 Task: Look for space in Sadek, Vietnam from 3rd August, 2023 to 17th August, 2023 for 3 adults, 1 child in price range Rs.3000 to Rs.15000. Place can be entire place with 3 bedrooms having 4 beds and 2 bathrooms. Property type can be house, flat, guest house. Amenities needed are: wifi. Booking option can be shelf check-in. Required host language is English.
Action: Mouse moved to (445, 91)
Screenshot: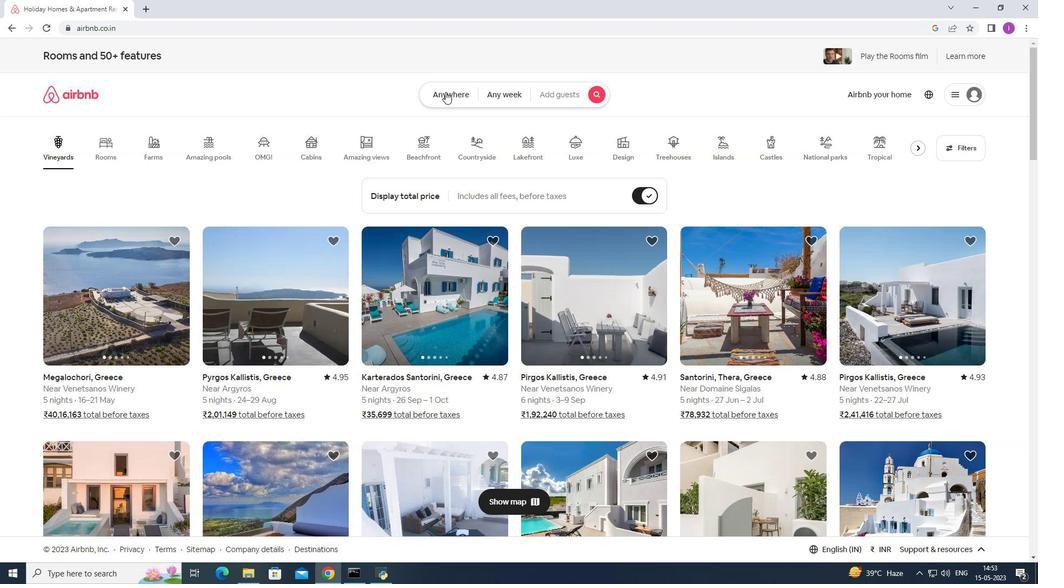 
Action: Mouse pressed left at (445, 91)
Screenshot: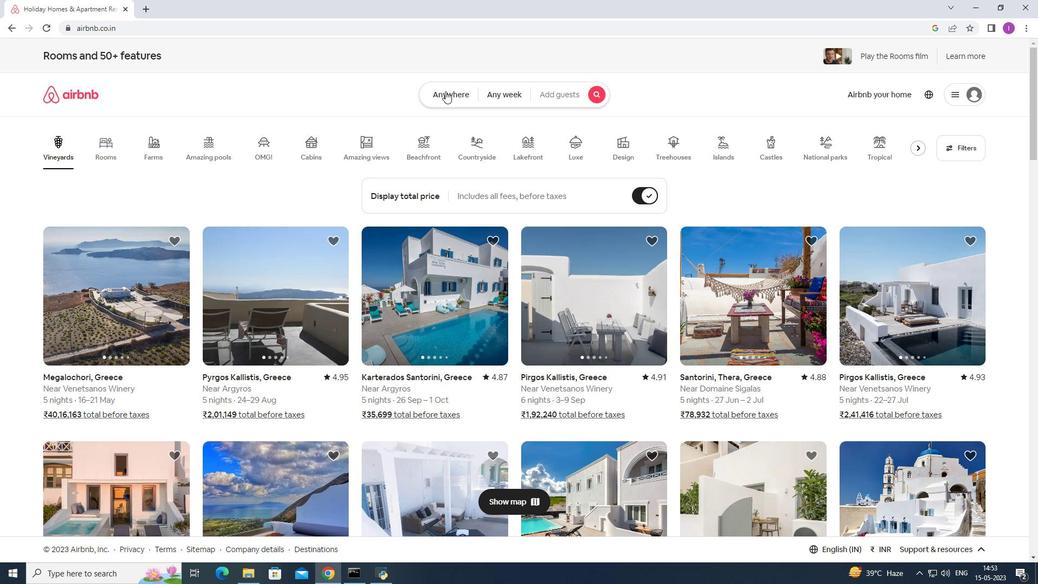 
Action: Mouse moved to (384, 129)
Screenshot: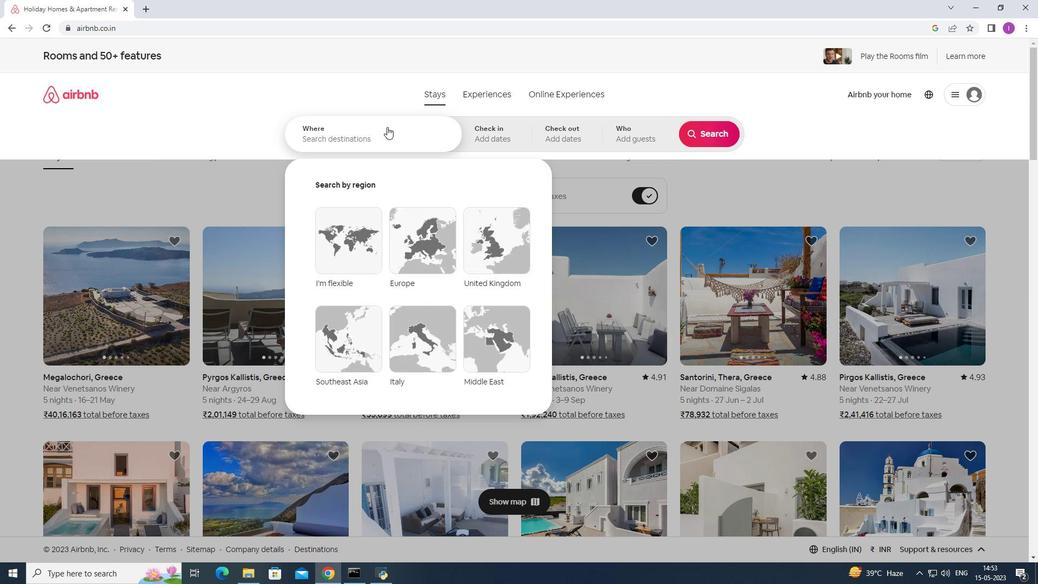 
Action: Mouse pressed left at (384, 129)
Screenshot: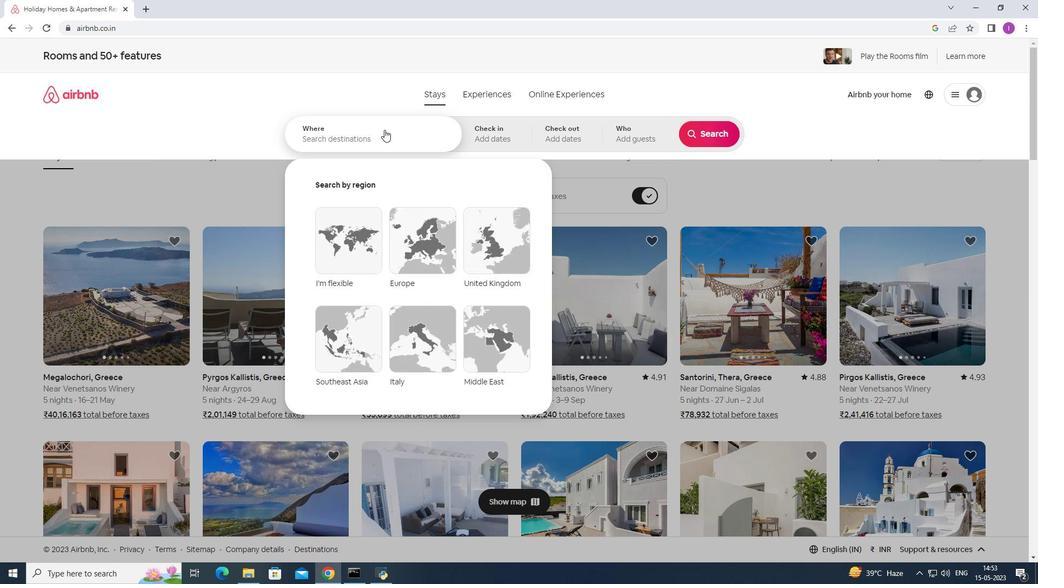 
Action: Key pressed <Key.shift>Sadek,<Key.shift>Vietnam
Screenshot: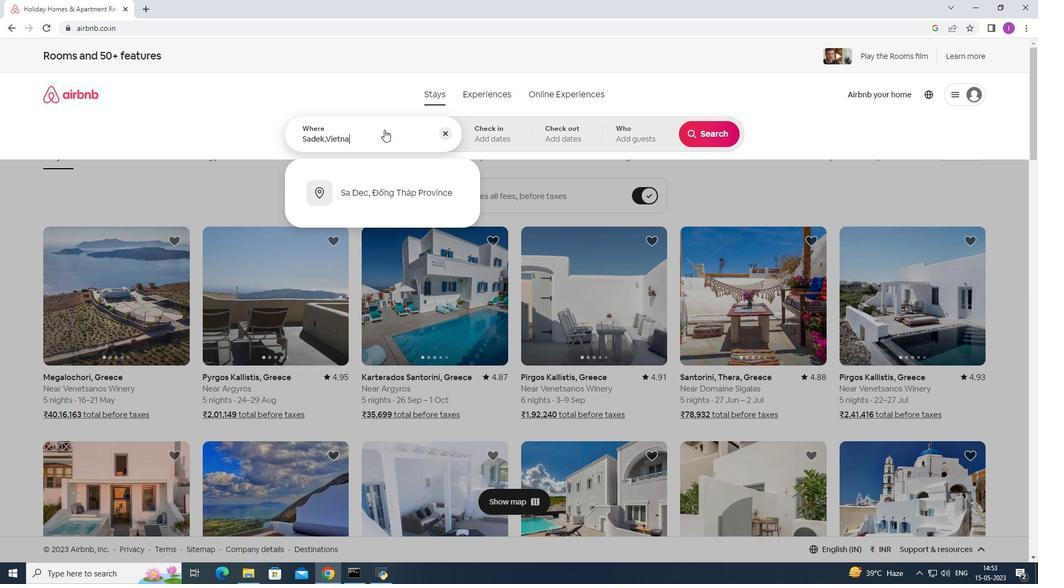 
Action: Mouse moved to (490, 133)
Screenshot: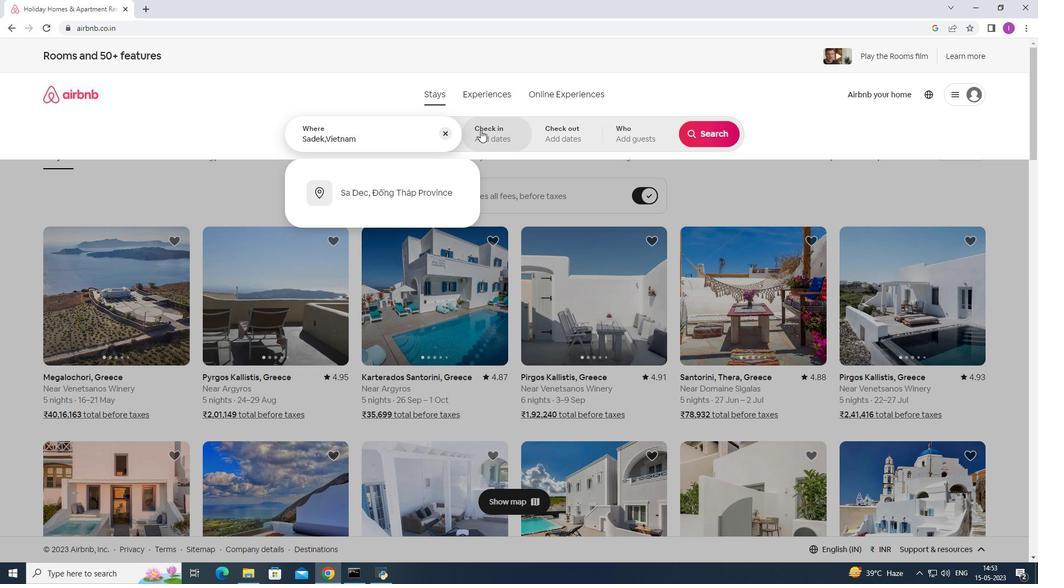 
Action: Mouse pressed left at (490, 133)
Screenshot: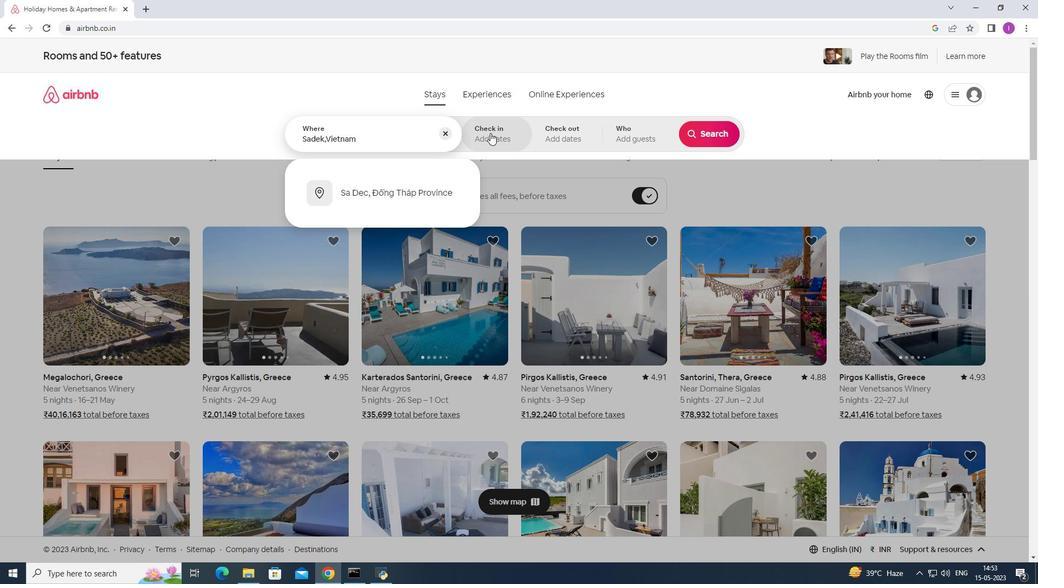 
Action: Mouse moved to (716, 215)
Screenshot: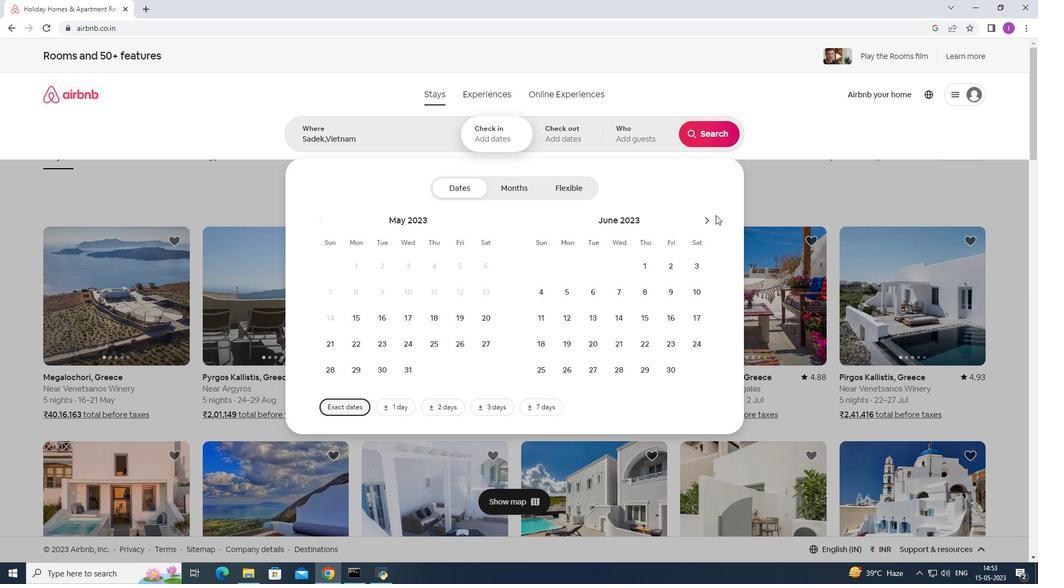 
Action: Mouse pressed left at (716, 215)
Screenshot: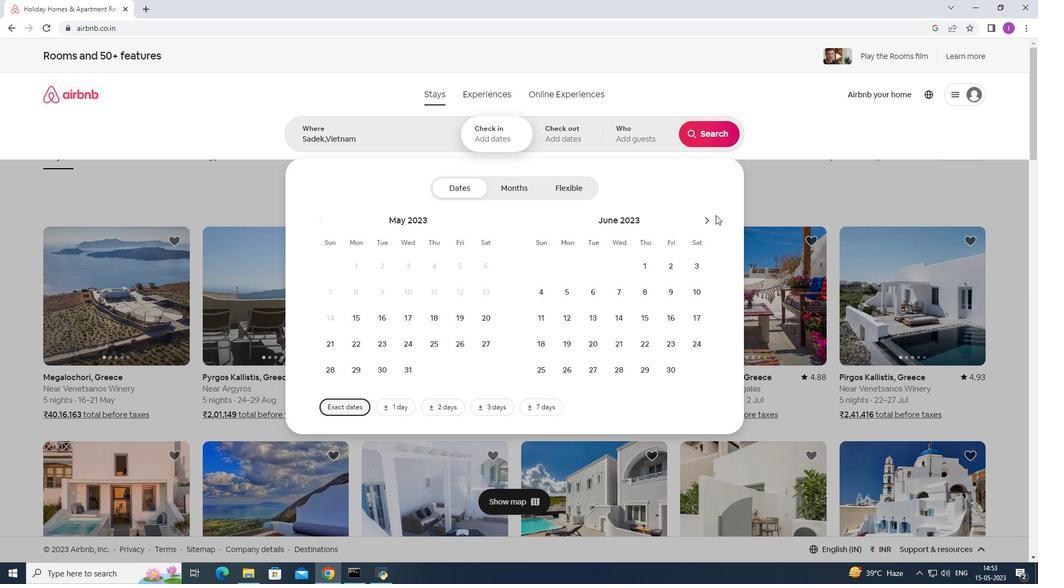 
Action: Mouse moved to (709, 219)
Screenshot: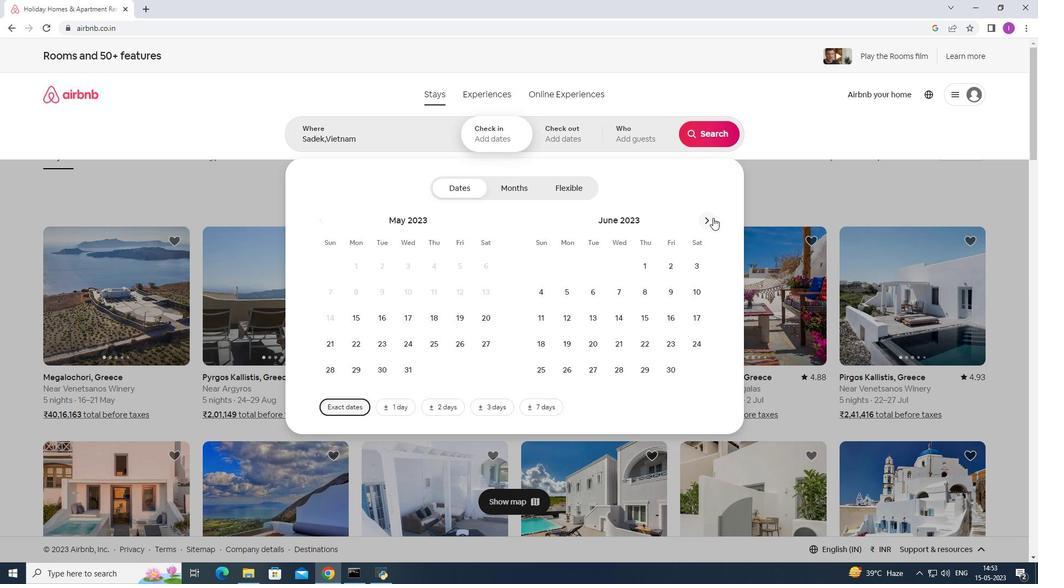 
Action: Mouse pressed left at (709, 219)
Screenshot: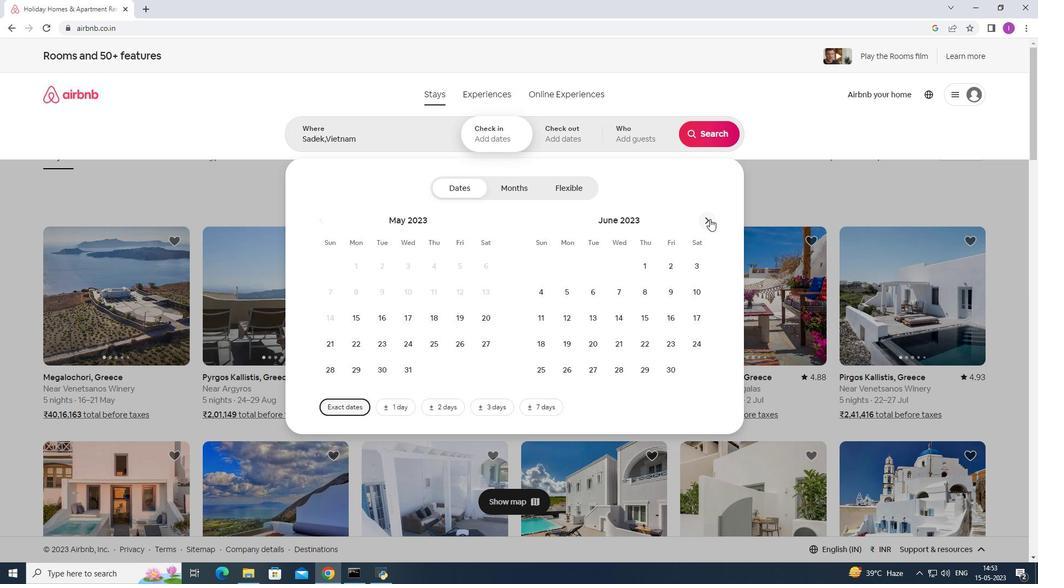 
Action: Mouse pressed left at (709, 219)
Screenshot: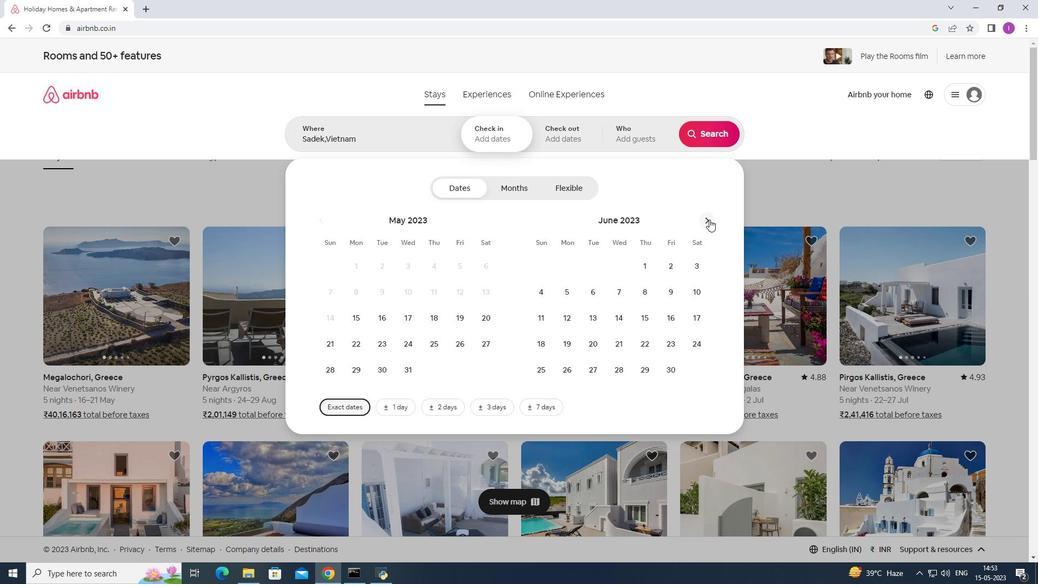 
Action: Mouse moved to (642, 267)
Screenshot: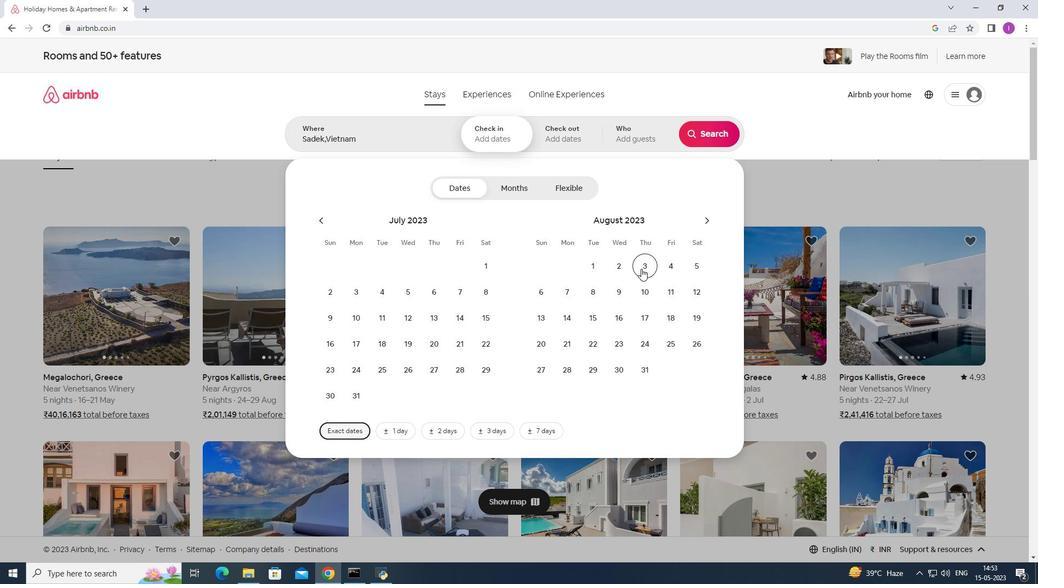 
Action: Mouse pressed left at (642, 267)
Screenshot: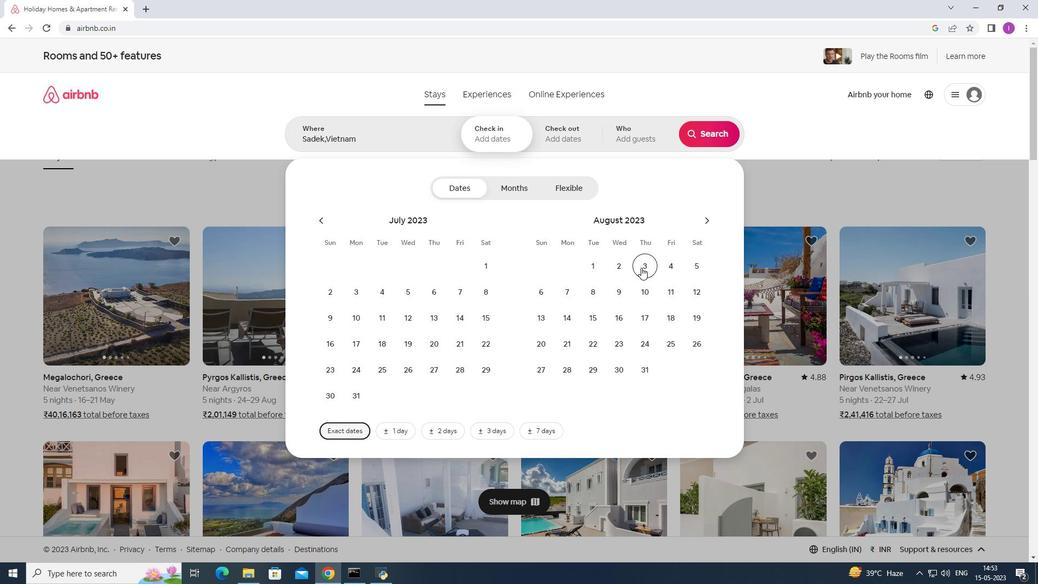 
Action: Mouse moved to (648, 321)
Screenshot: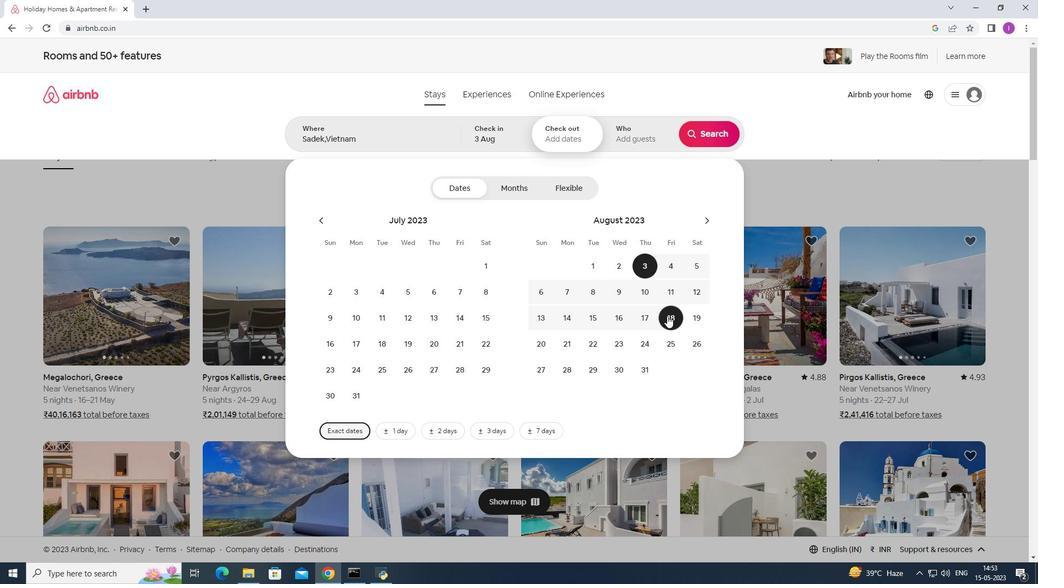 
Action: Mouse pressed left at (648, 321)
Screenshot: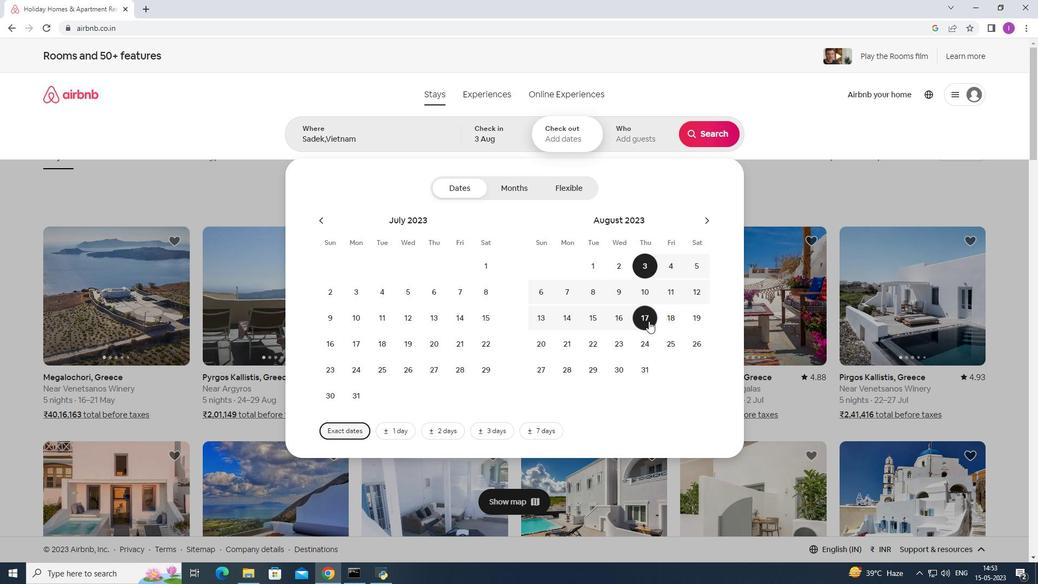 
Action: Mouse moved to (641, 128)
Screenshot: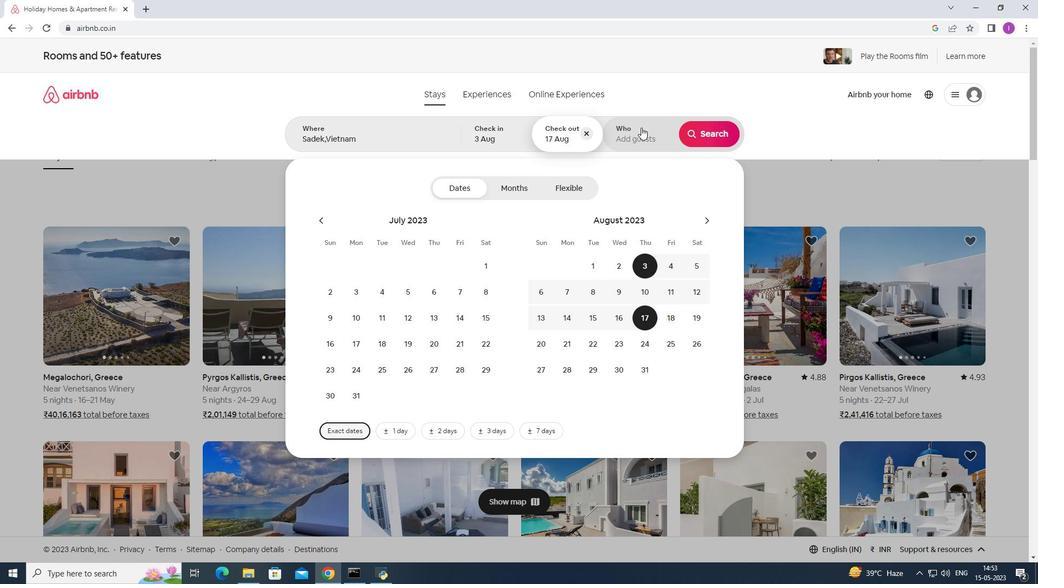 
Action: Mouse pressed left at (641, 128)
Screenshot: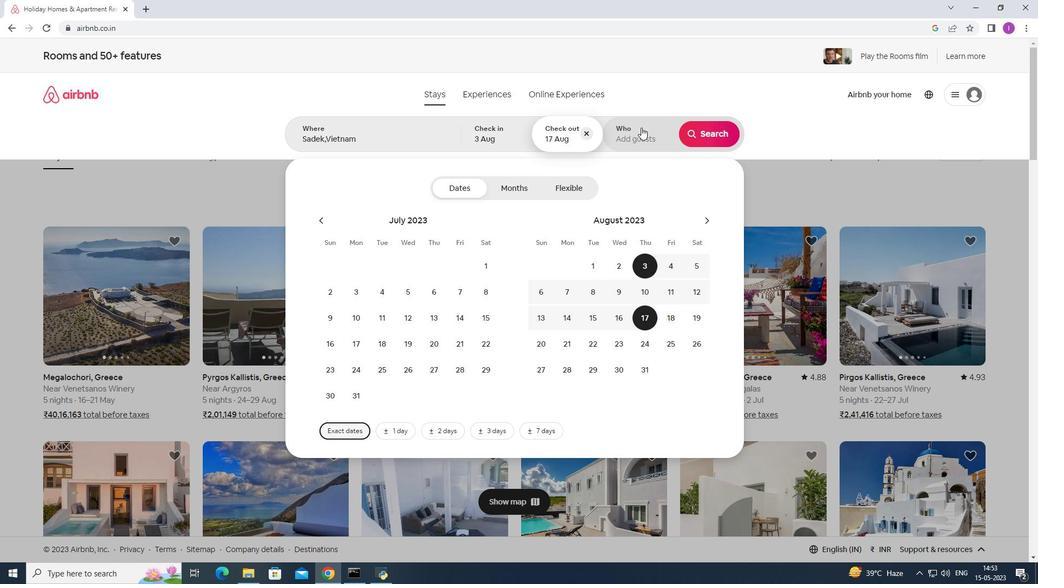 
Action: Mouse moved to (710, 196)
Screenshot: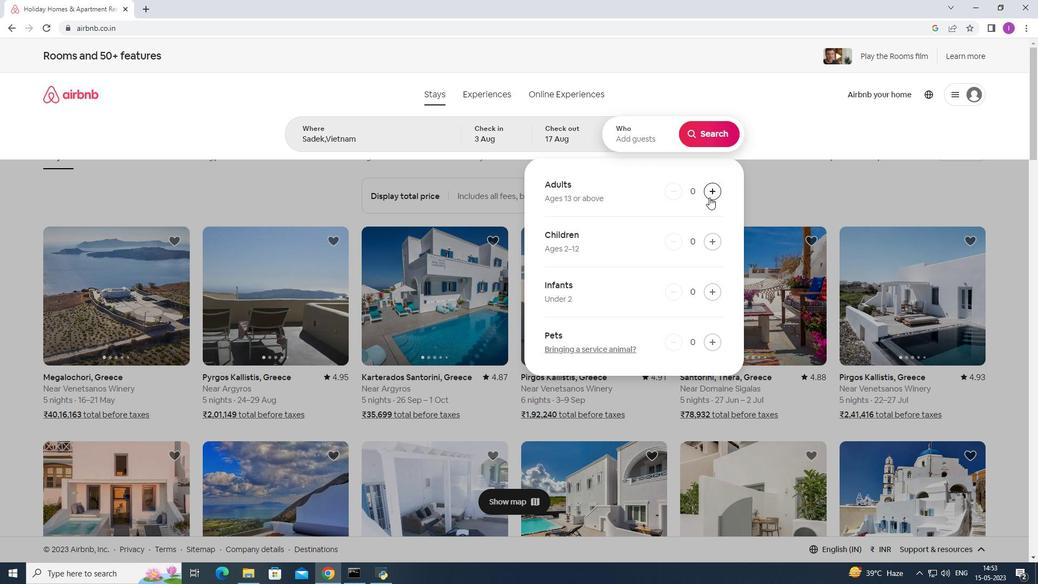 
Action: Mouse pressed left at (710, 196)
Screenshot: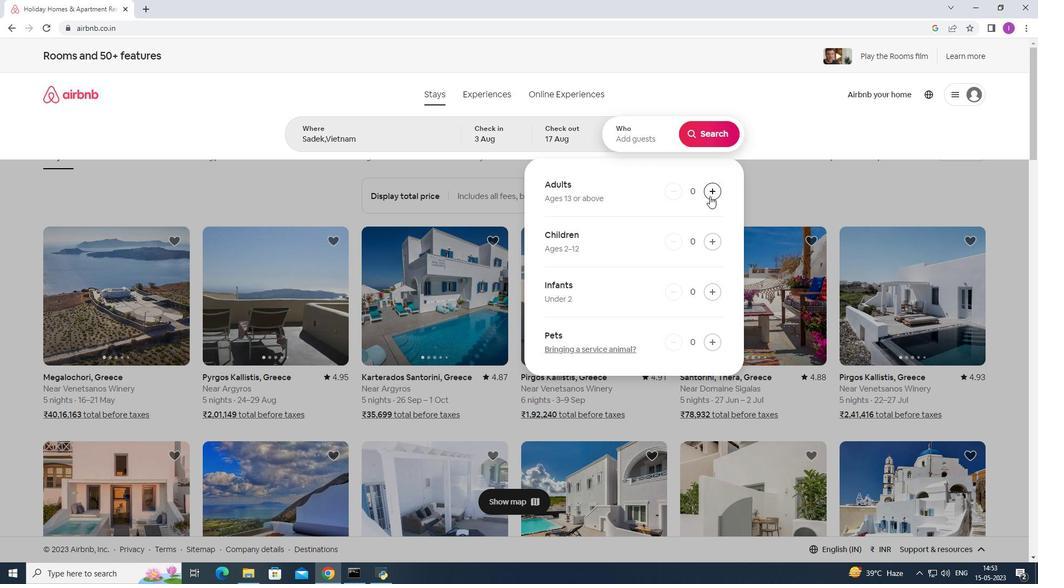
Action: Mouse pressed left at (710, 196)
Screenshot: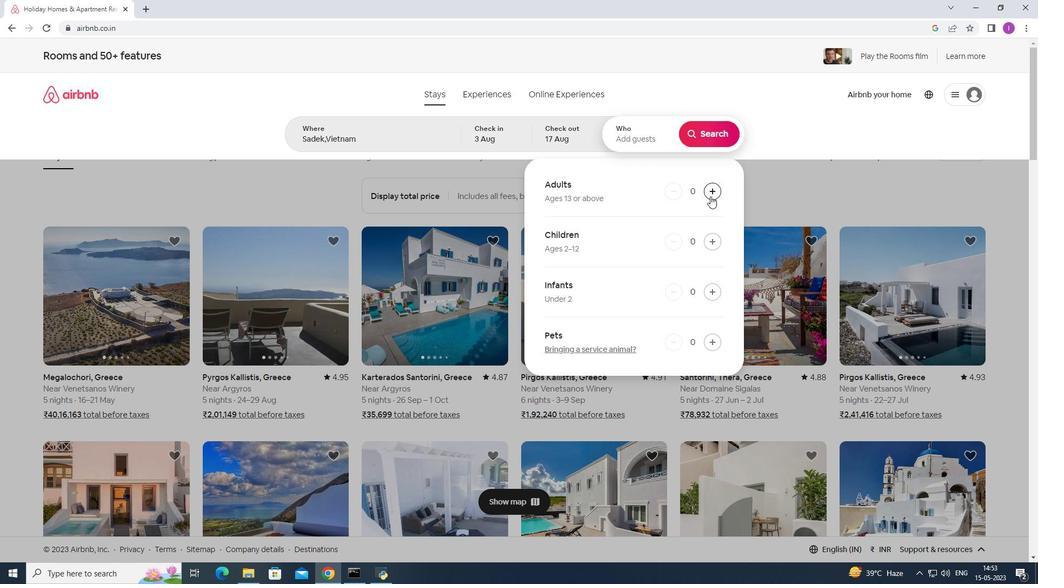 
Action: Mouse pressed left at (710, 196)
Screenshot: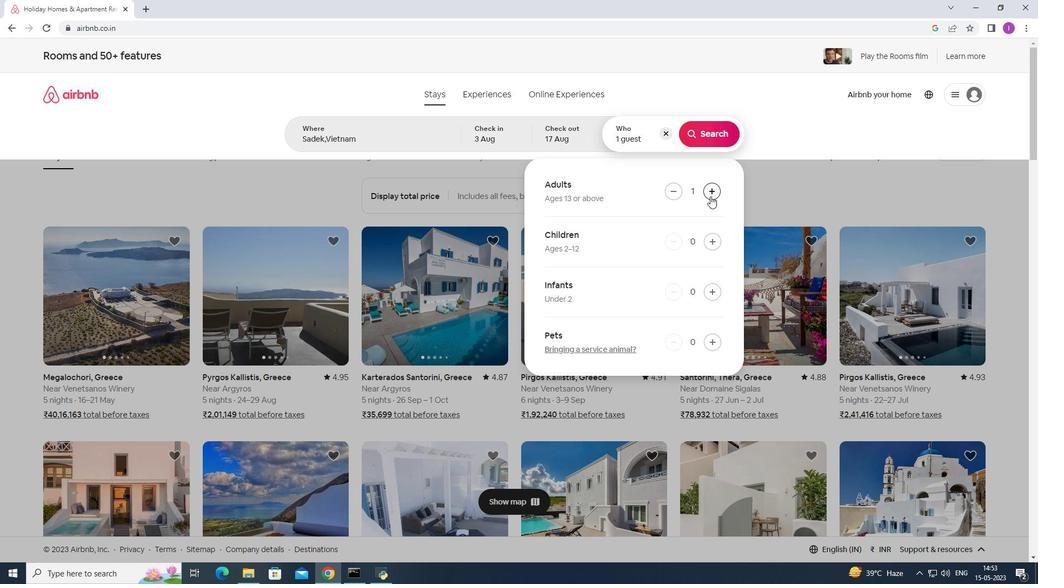 
Action: Mouse moved to (711, 187)
Screenshot: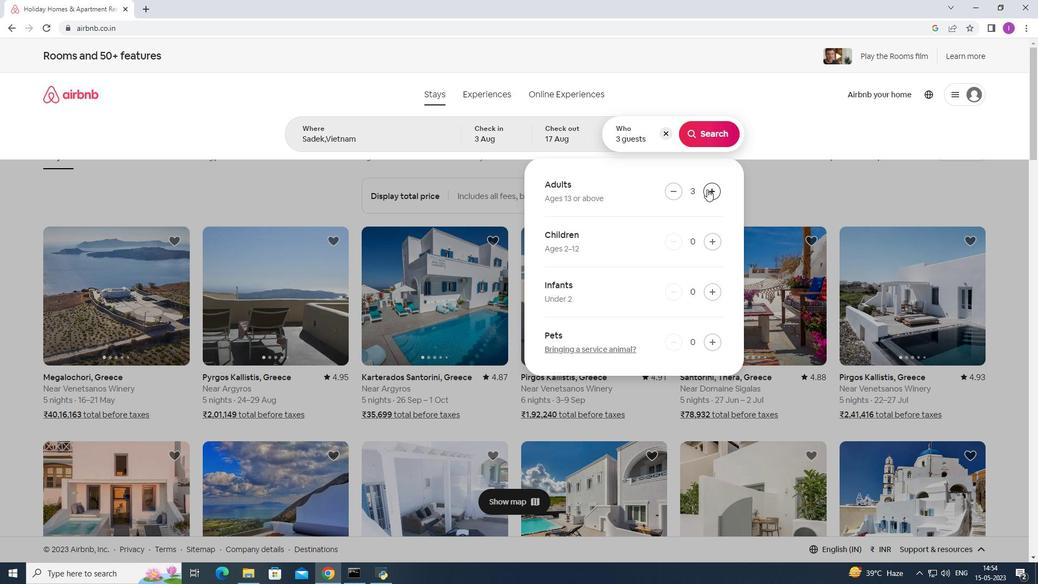 
Action: Mouse pressed left at (711, 187)
Screenshot: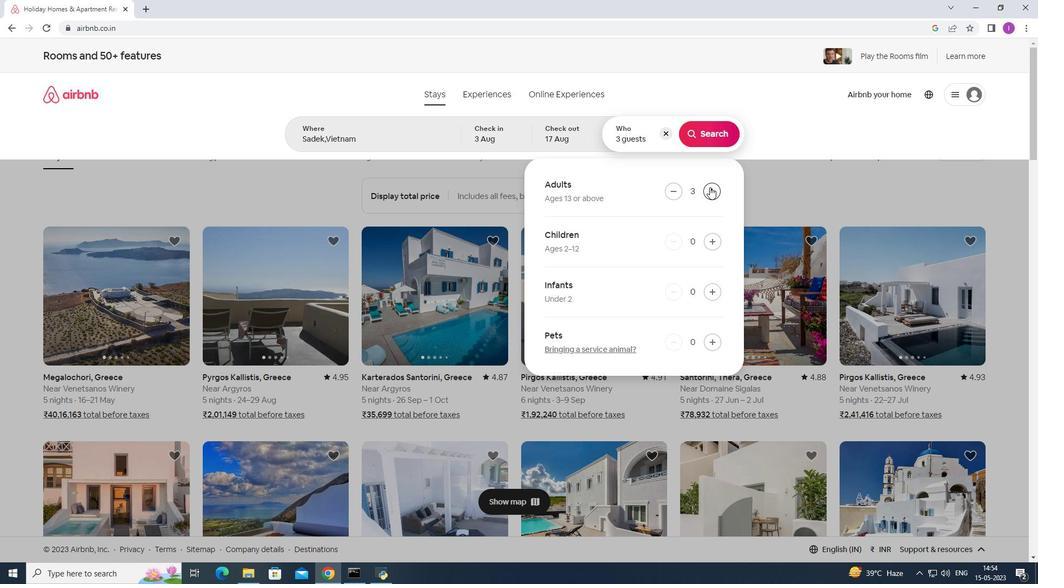 
Action: Mouse moved to (671, 191)
Screenshot: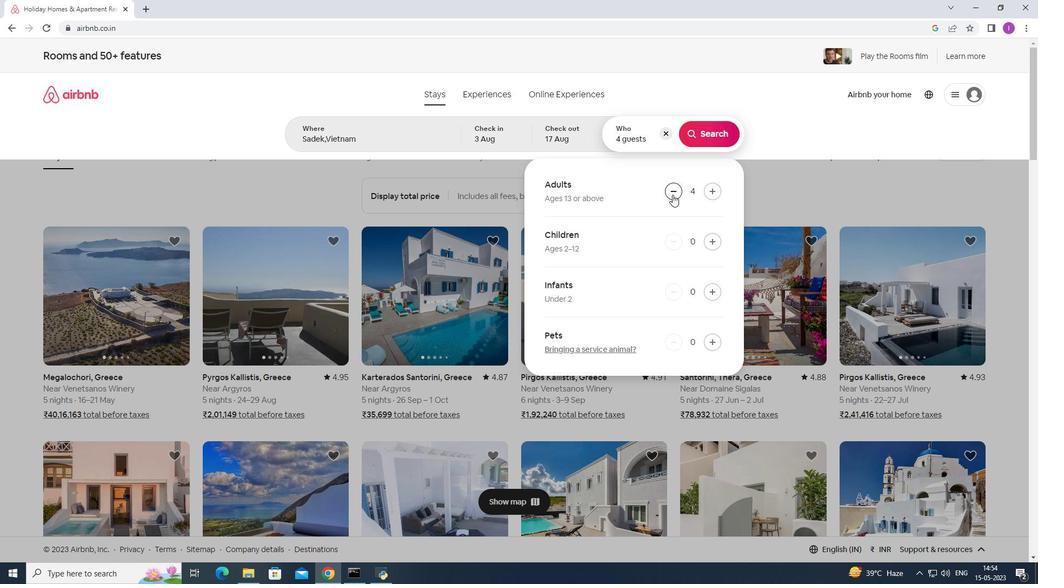 
Action: Mouse pressed left at (671, 191)
Screenshot: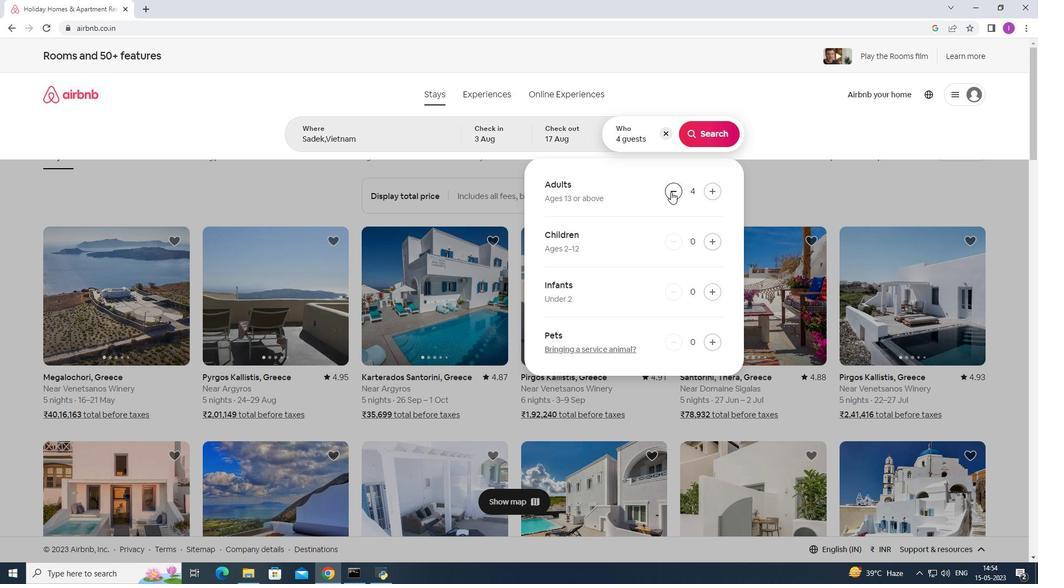 
Action: Mouse moved to (712, 241)
Screenshot: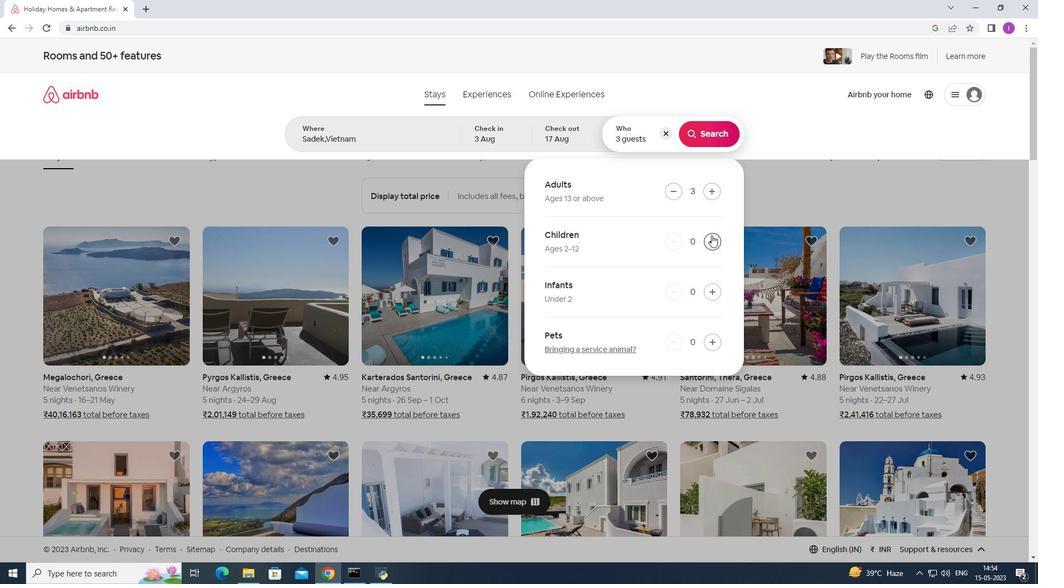 
Action: Mouse pressed left at (712, 241)
Screenshot: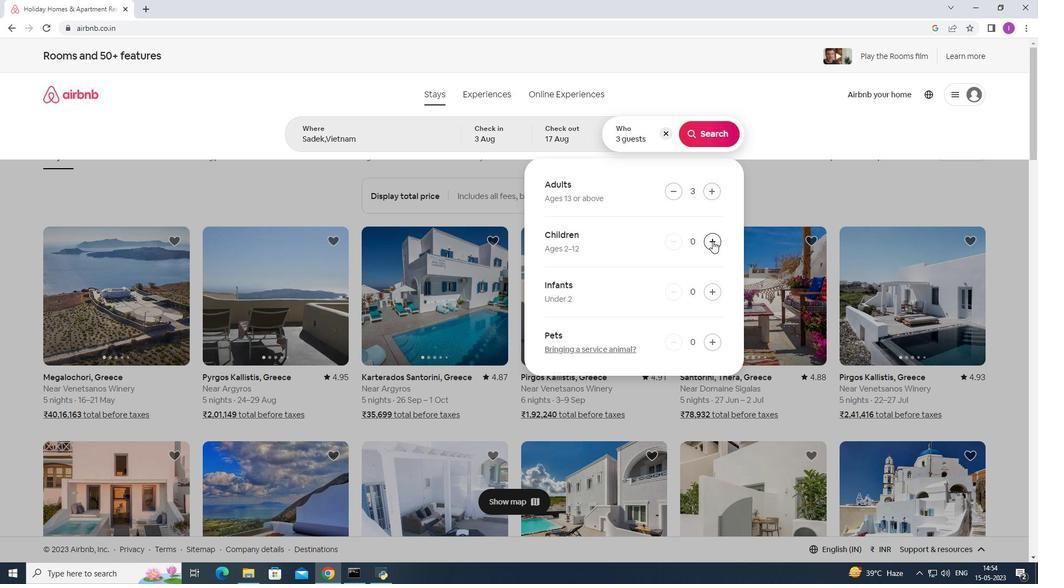 
Action: Mouse moved to (704, 126)
Screenshot: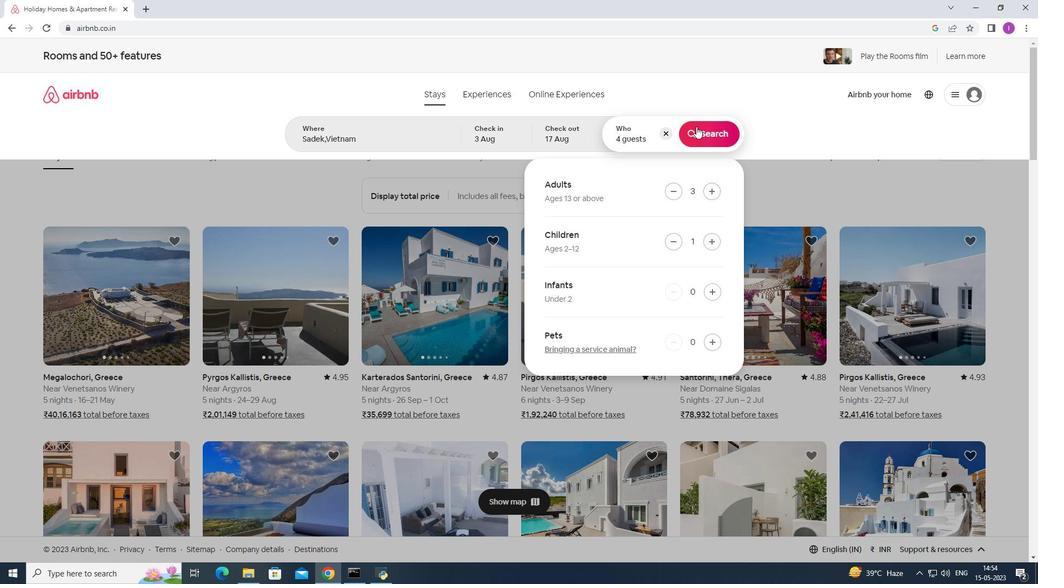 
Action: Mouse pressed left at (704, 126)
Screenshot: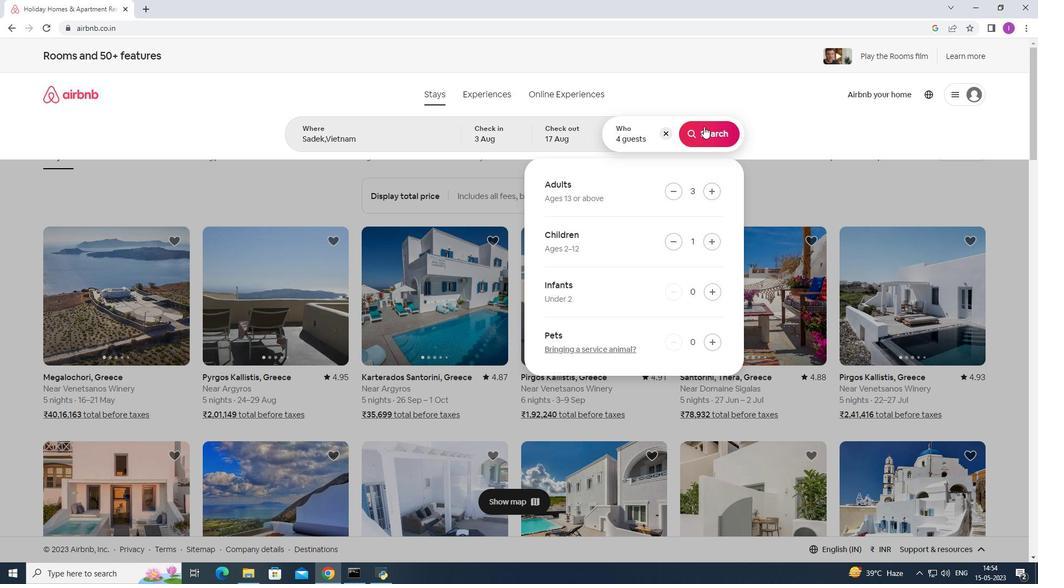 
Action: Mouse moved to (983, 99)
Screenshot: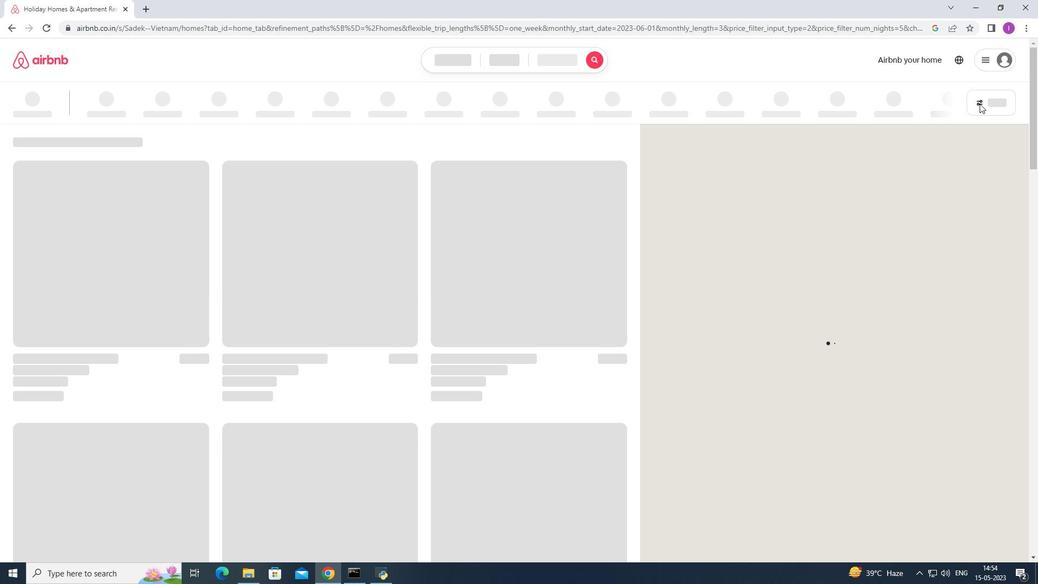 
Action: Mouse pressed left at (983, 99)
Screenshot: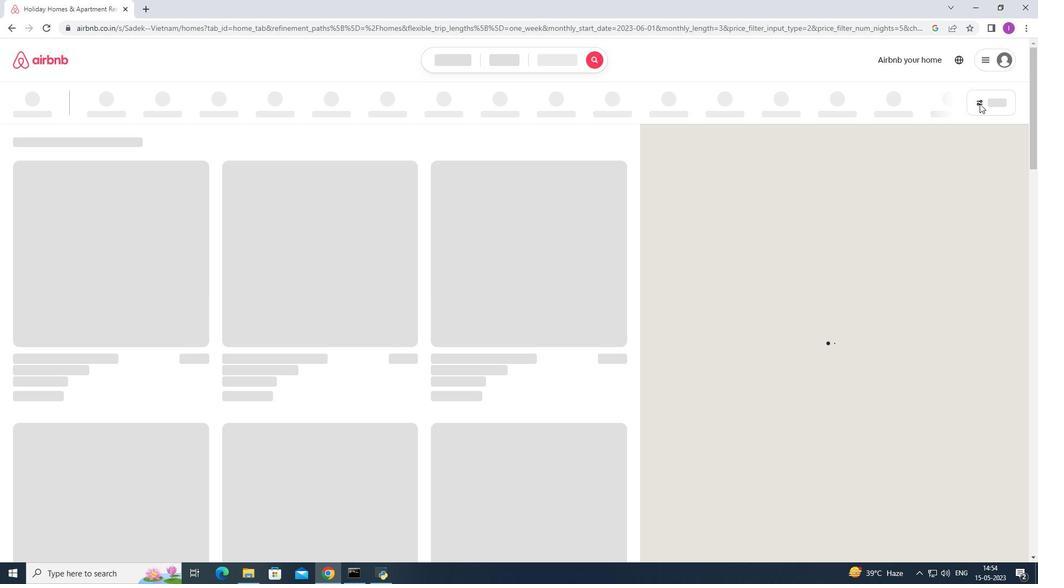 
Action: Mouse moved to (585, 367)
Screenshot: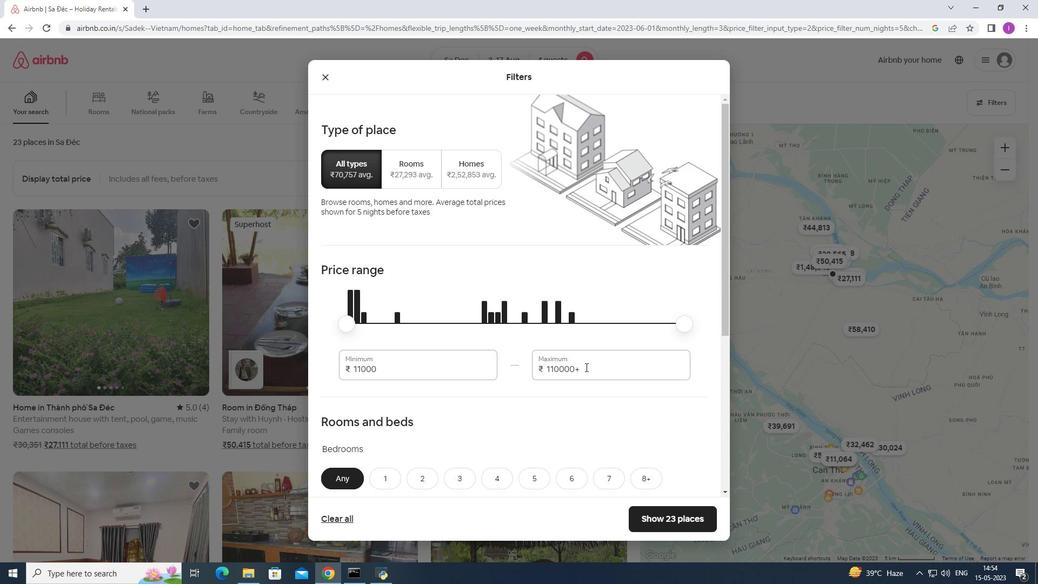 
Action: Mouse pressed left at (585, 367)
Screenshot: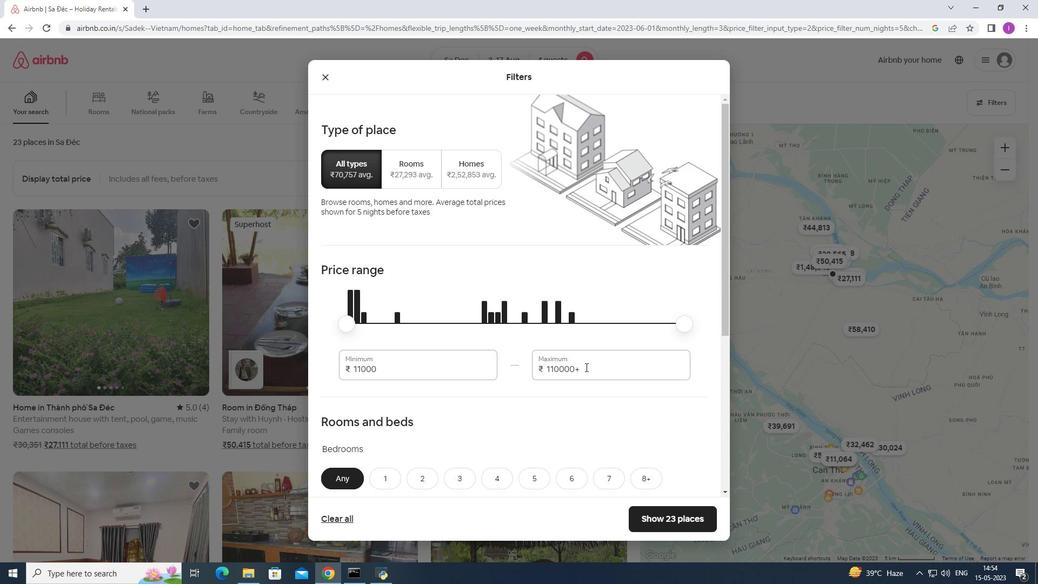 
Action: Mouse moved to (571, 329)
Screenshot: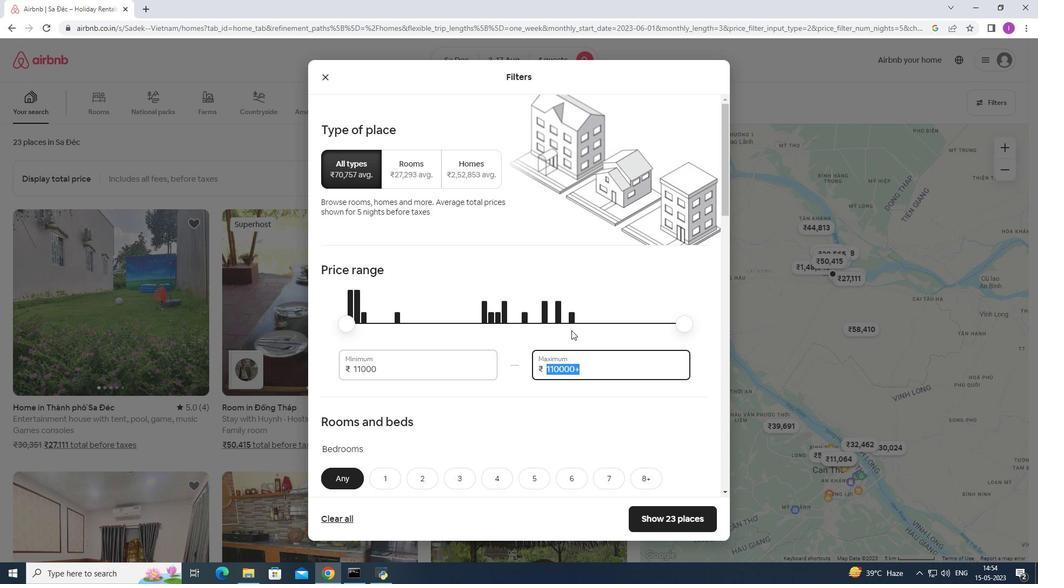 
Action: Key pressed 1
Screenshot: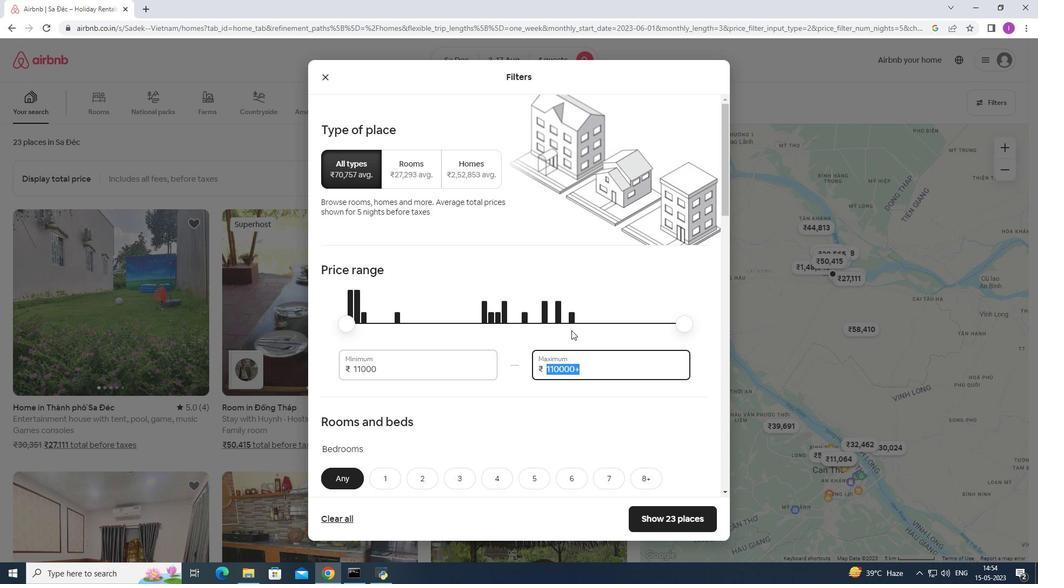 
Action: Mouse moved to (573, 327)
Screenshot: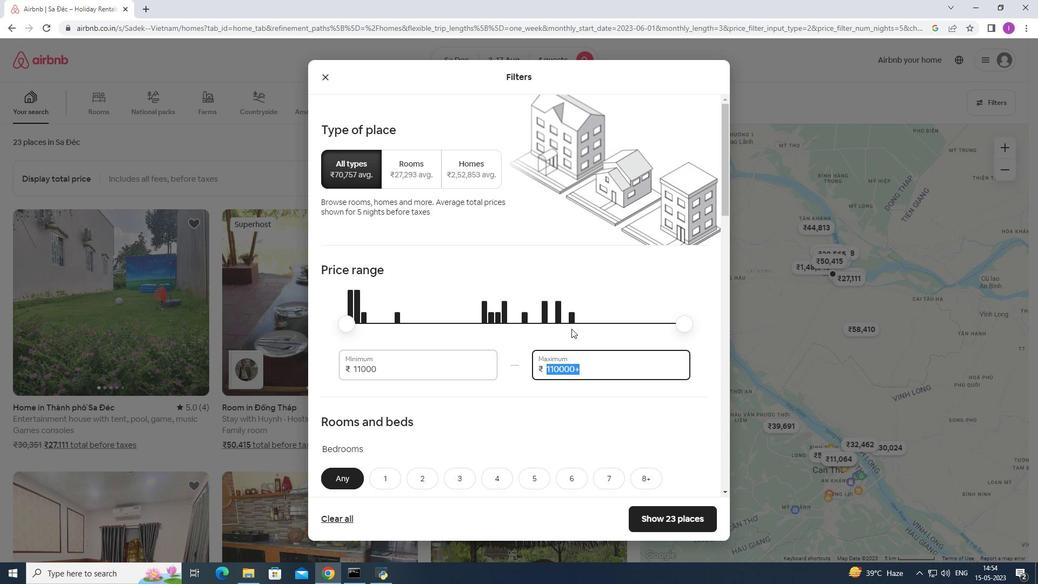 
Action: Key pressed 5000
Screenshot: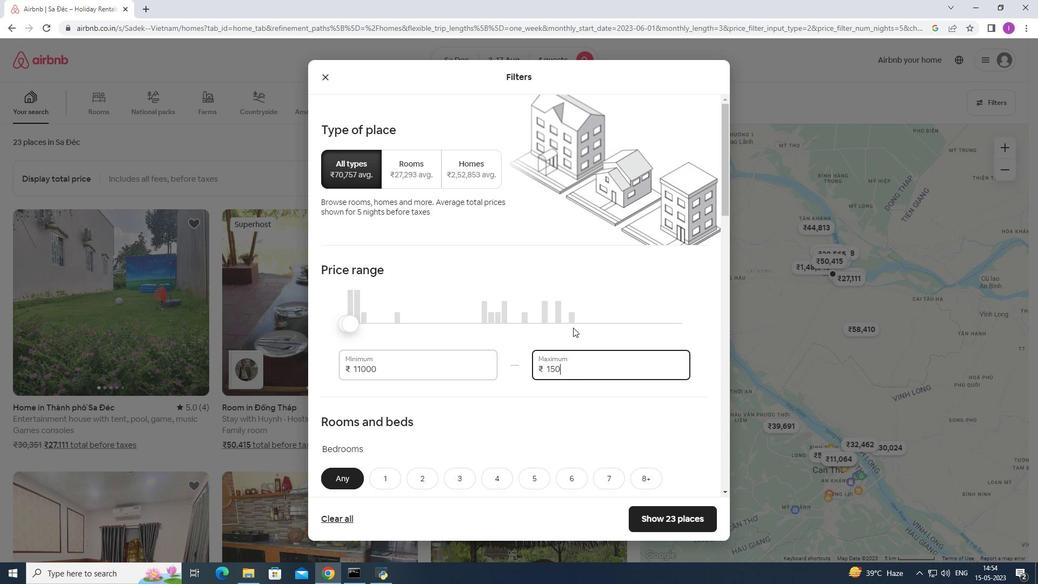 
Action: Mouse moved to (400, 372)
Screenshot: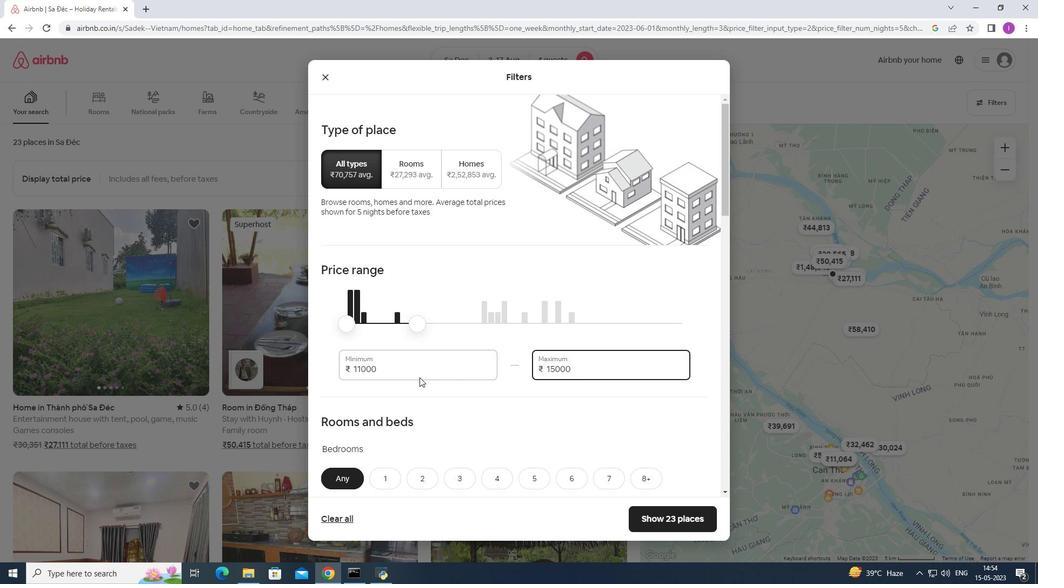 
Action: Mouse pressed left at (400, 372)
Screenshot: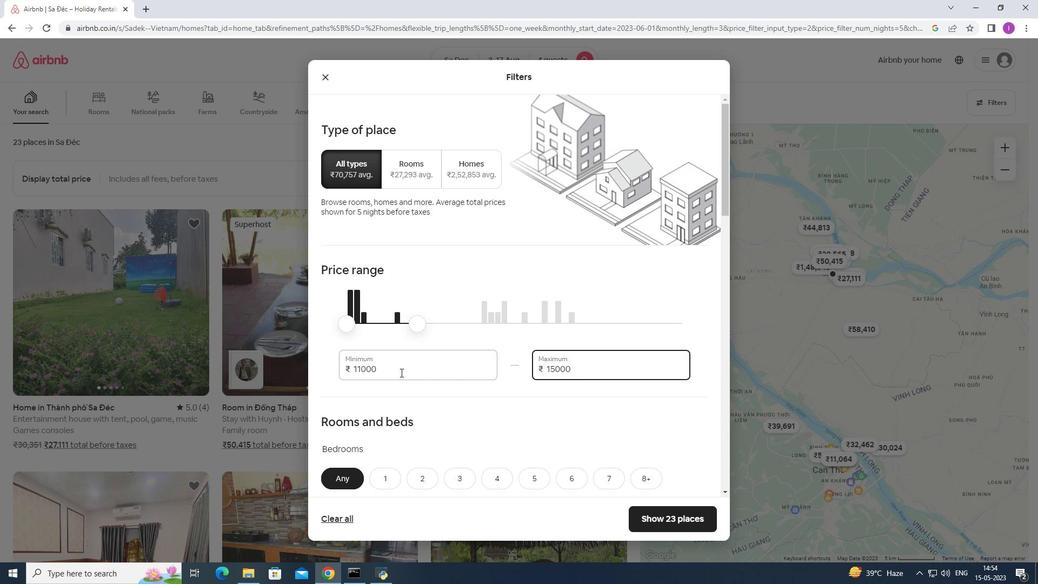 
Action: Mouse moved to (380, 354)
Screenshot: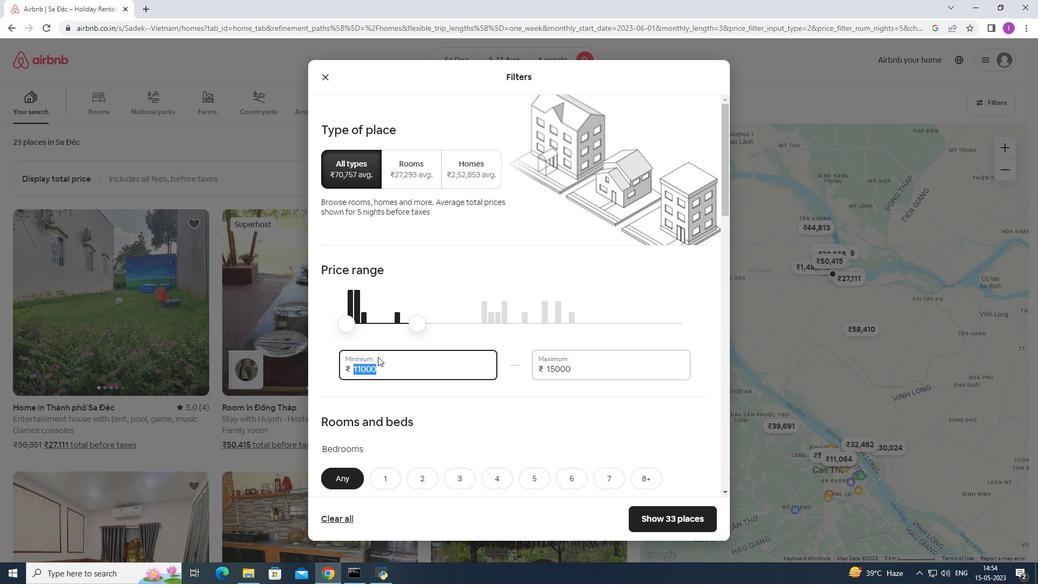 
Action: Key pressed 5
Screenshot: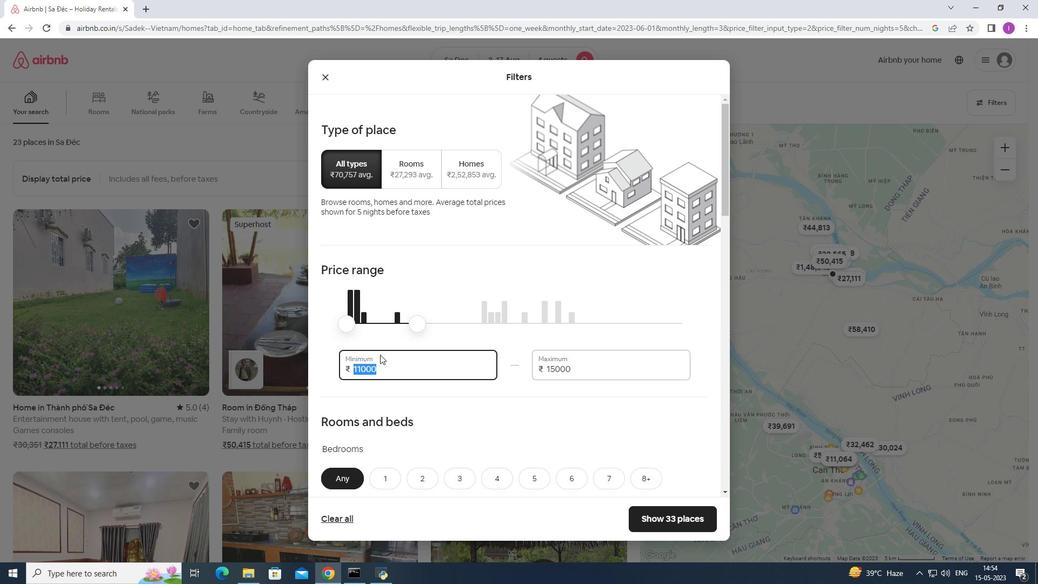 
Action: Mouse moved to (383, 354)
Screenshot: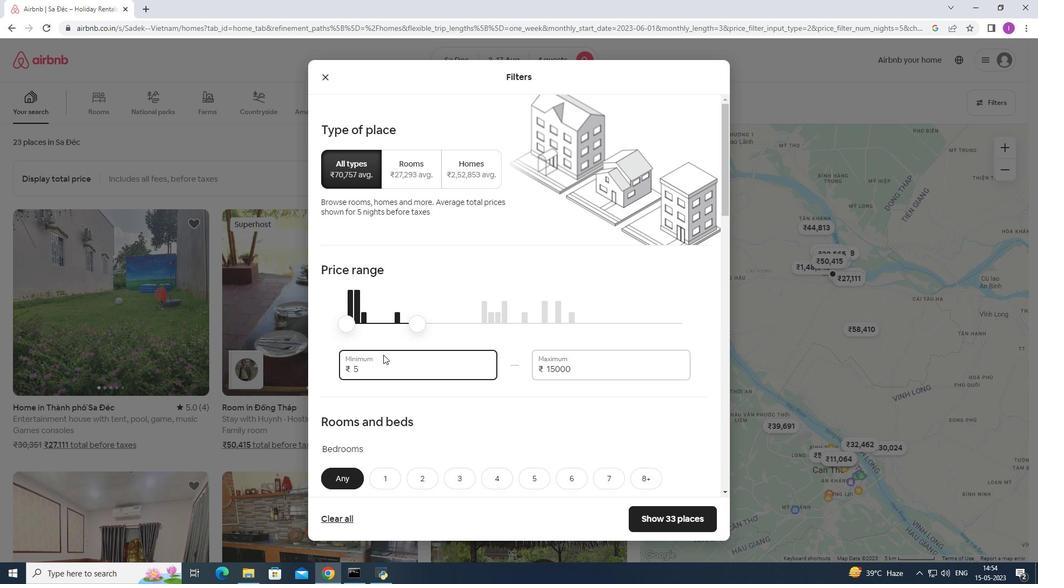 
Action: Key pressed <Key.backspace>
Screenshot: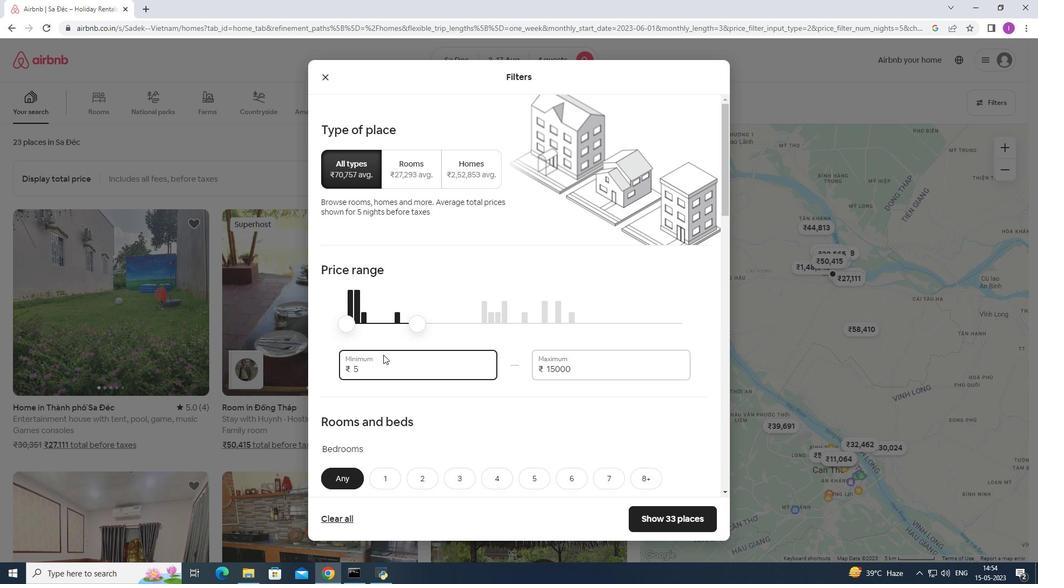 
Action: Mouse moved to (389, 353)
Screenshot: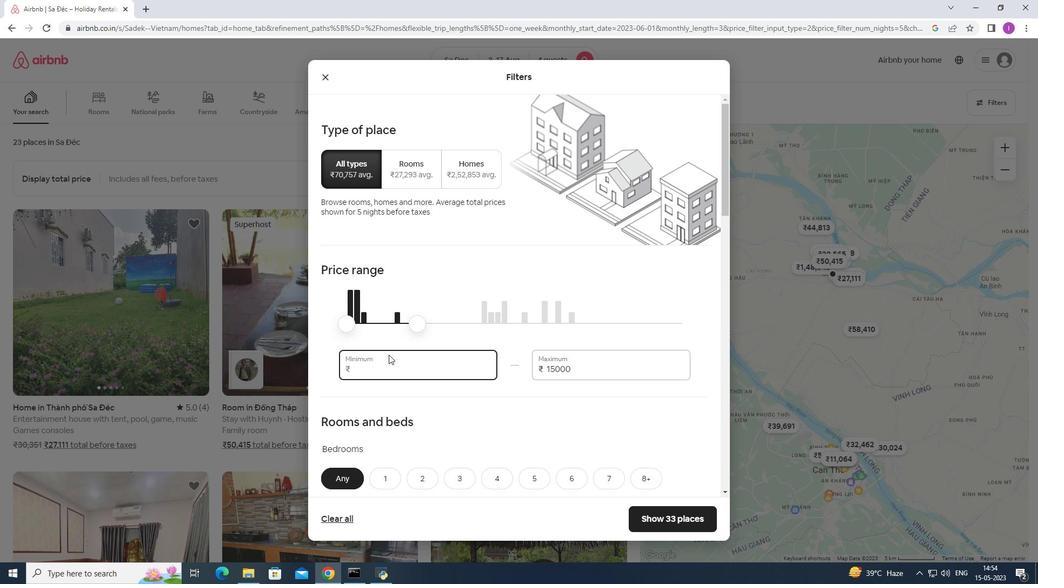 
Action: Key pressed 3
Screenshot: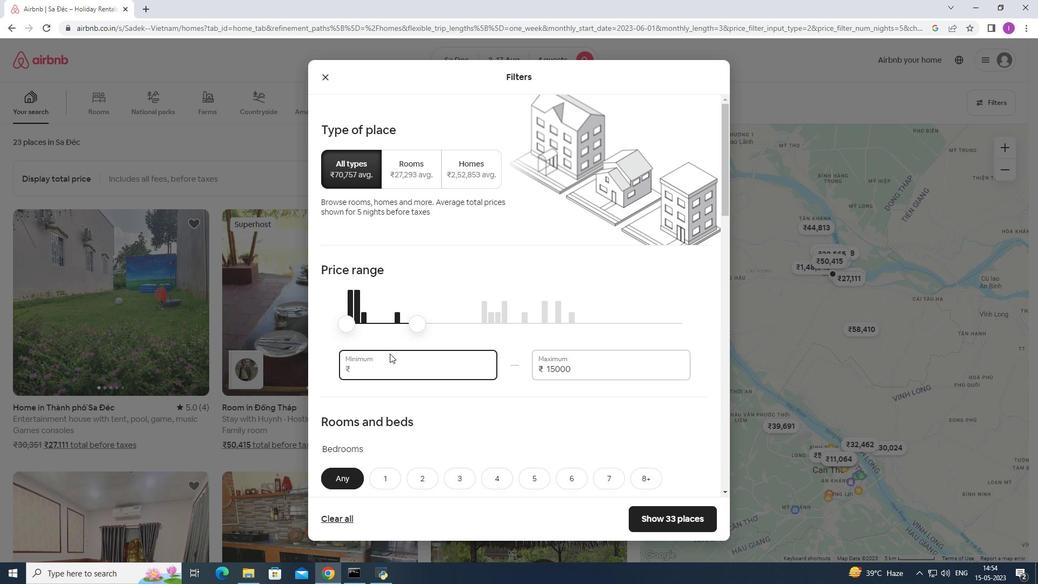 
Action: Mouse moved to (392, 353)
Screenshot: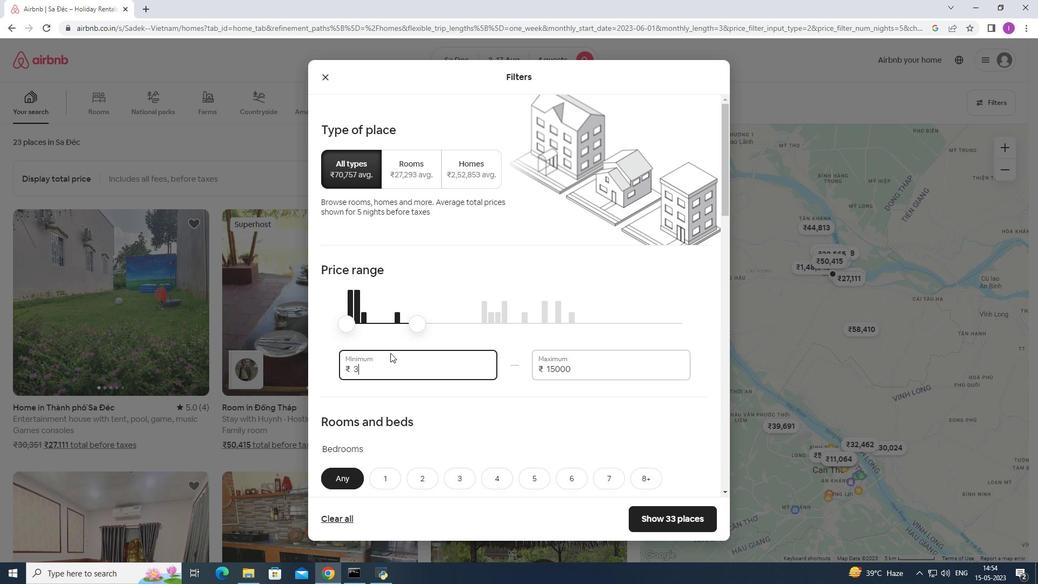 
Action: Key pressed 000
Screenshot: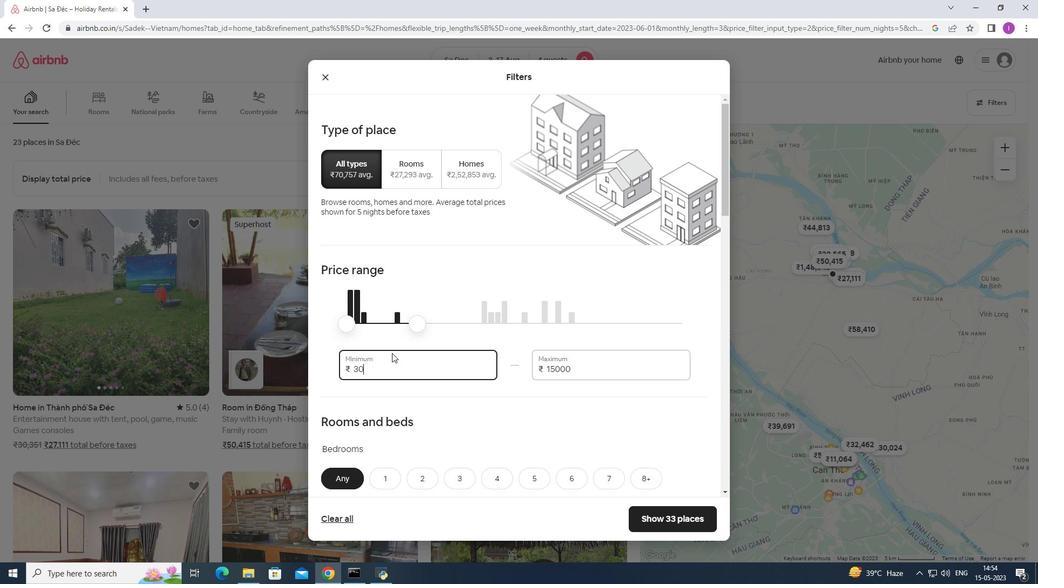 
Action: Mouse moved to (397, 388)
Screenshot: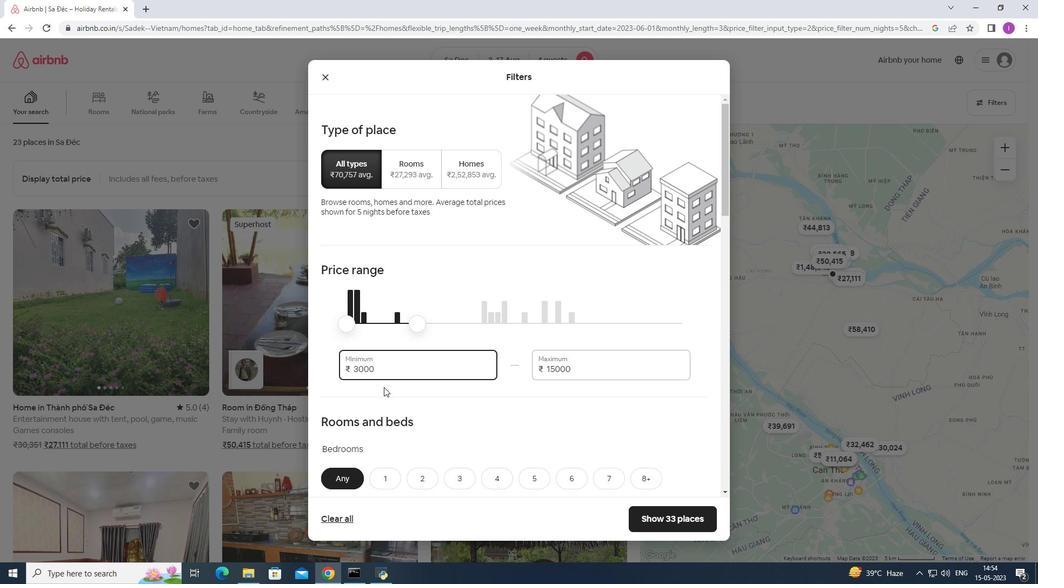 
Action: Mouse scrolled (397, 388) with delta (0, 0)
Screenshot: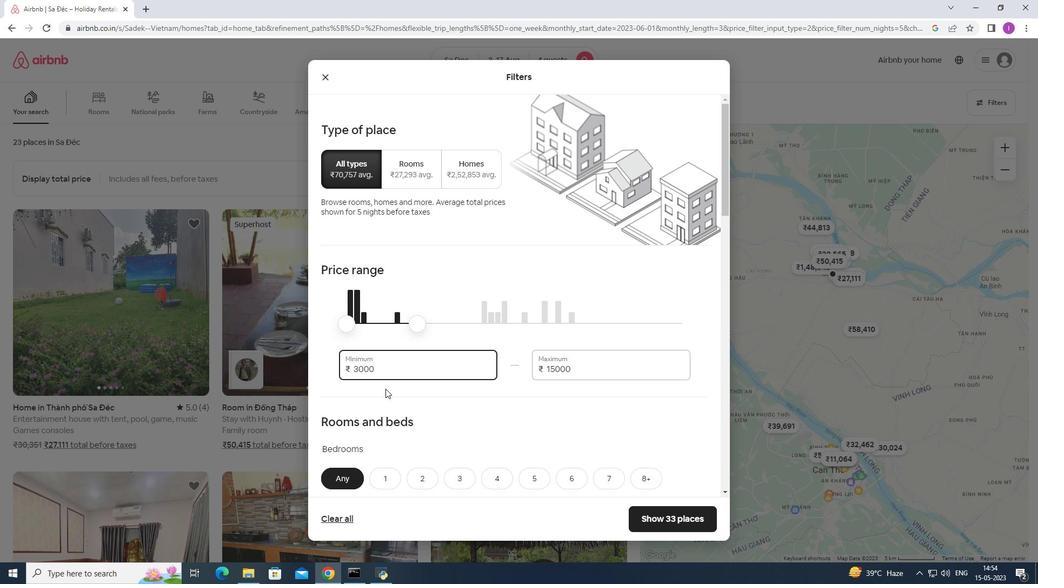 
Action: Mouse scrolled (397, 388) with delta (0, 0)
Screenshot: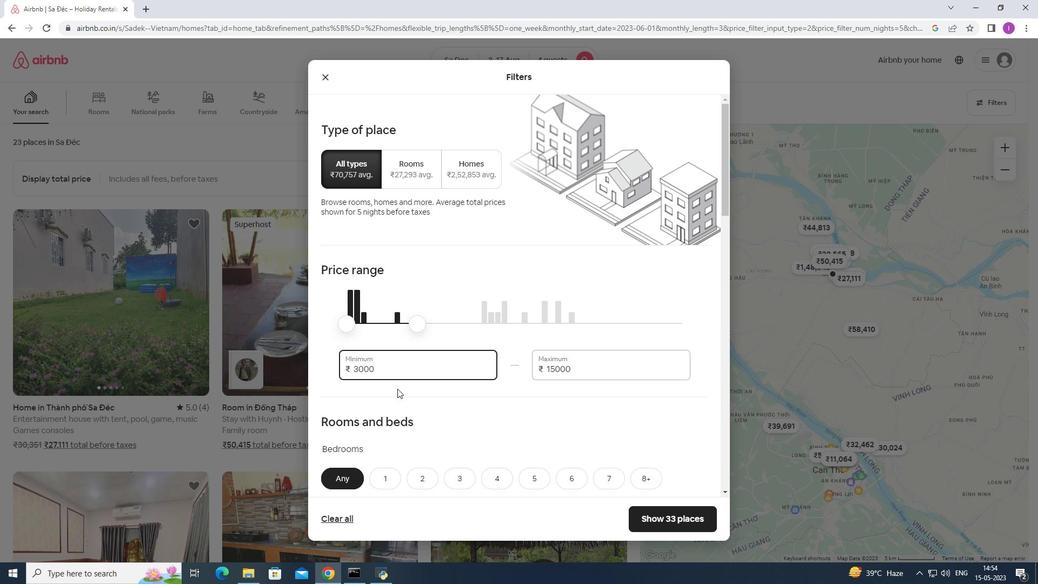 
Action: Mouse moved to (451, 370)
Screenshot: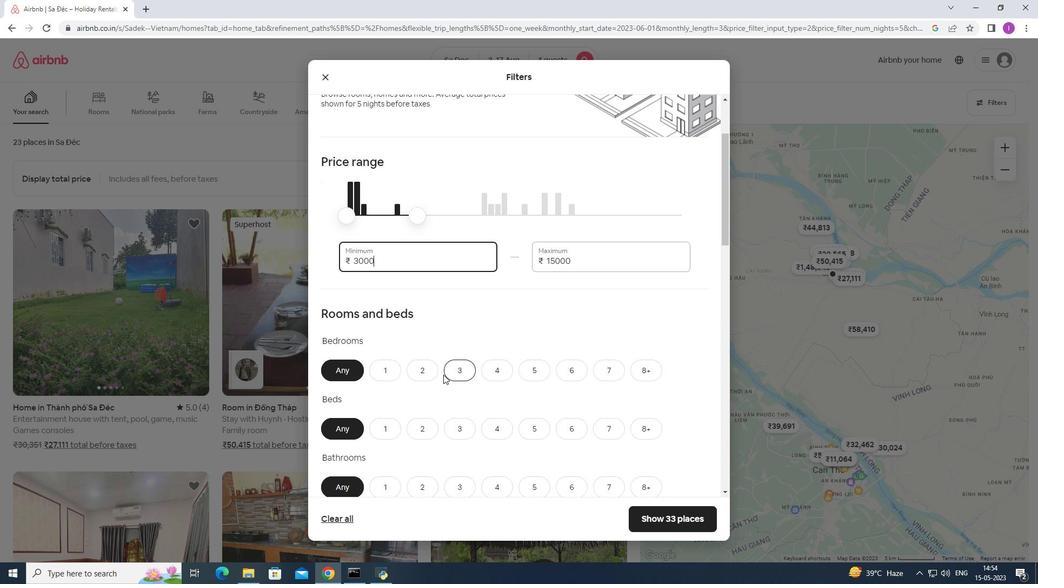 
Action: Mouse pressed left at (451, 370)
Screenshot: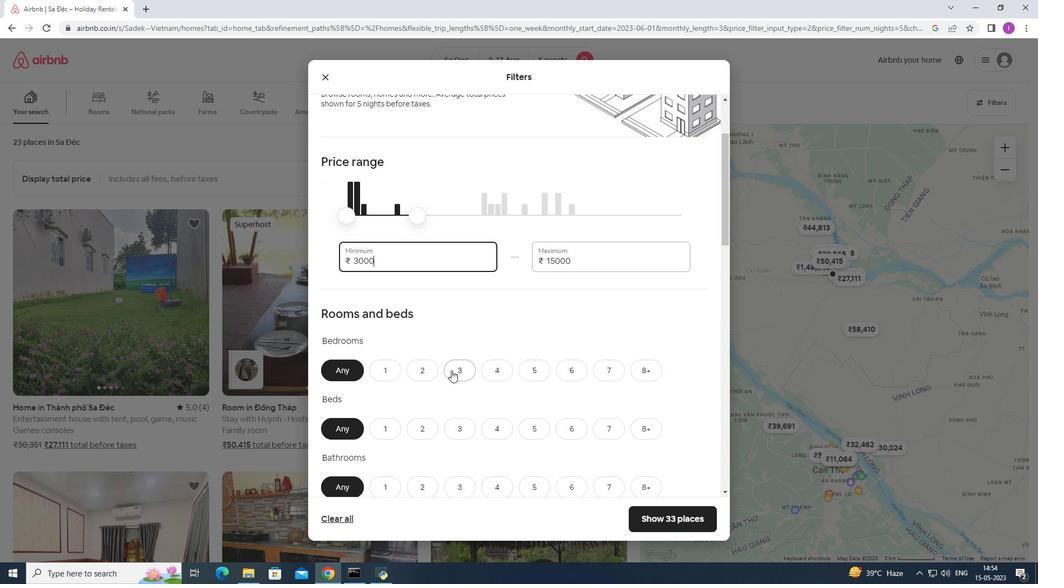 
Action: Mouse moved to (492, 426)
Screenshot: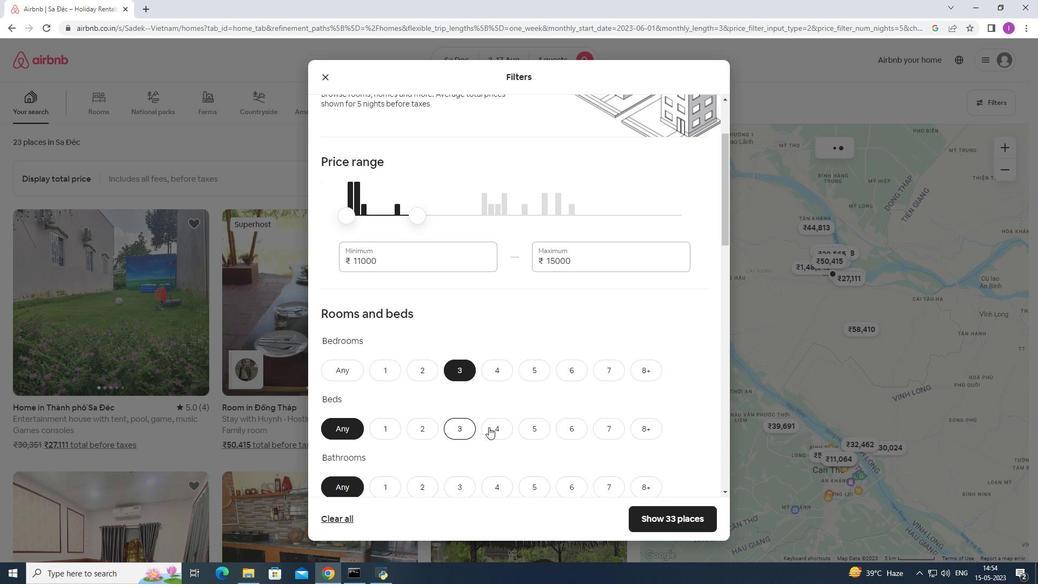 
Action: Mouse pressed left at (492, 426)
Screenshot: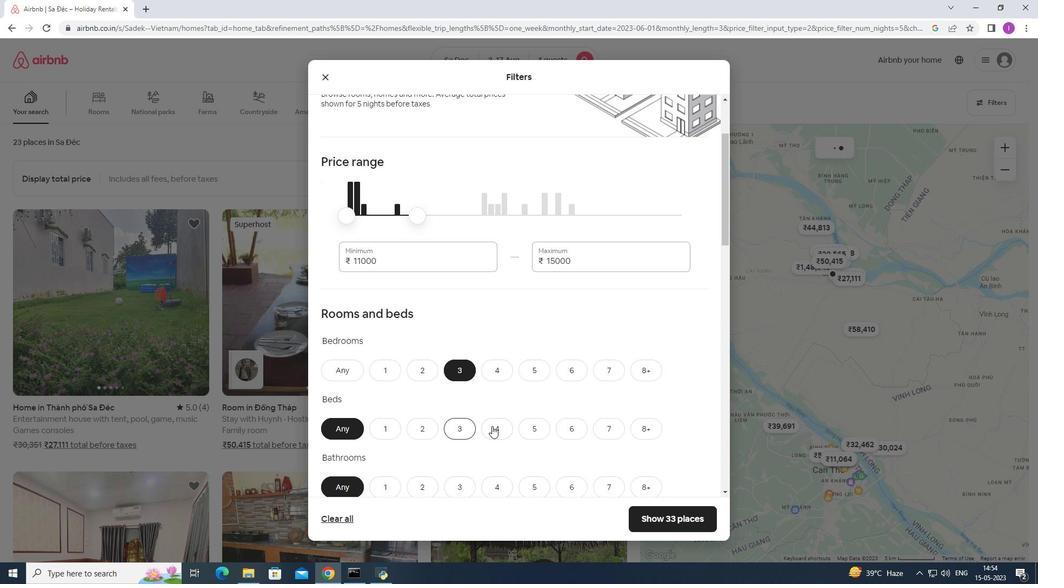 
Action: Mouse moved to (413, 456)
Screenshot: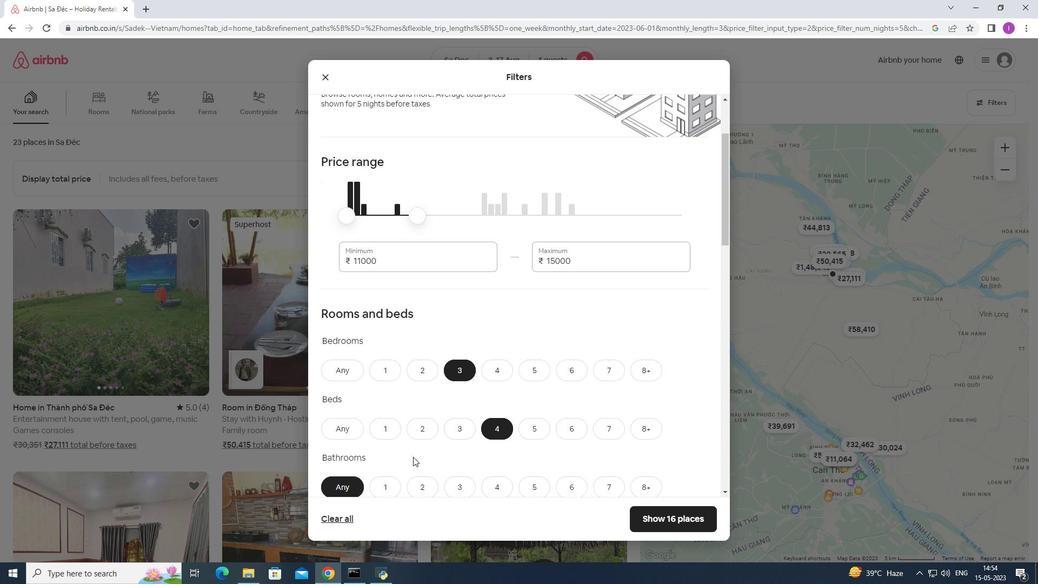 
Action: Mouse scrolled (413, 455) with delta (0, 0)
Screenshot: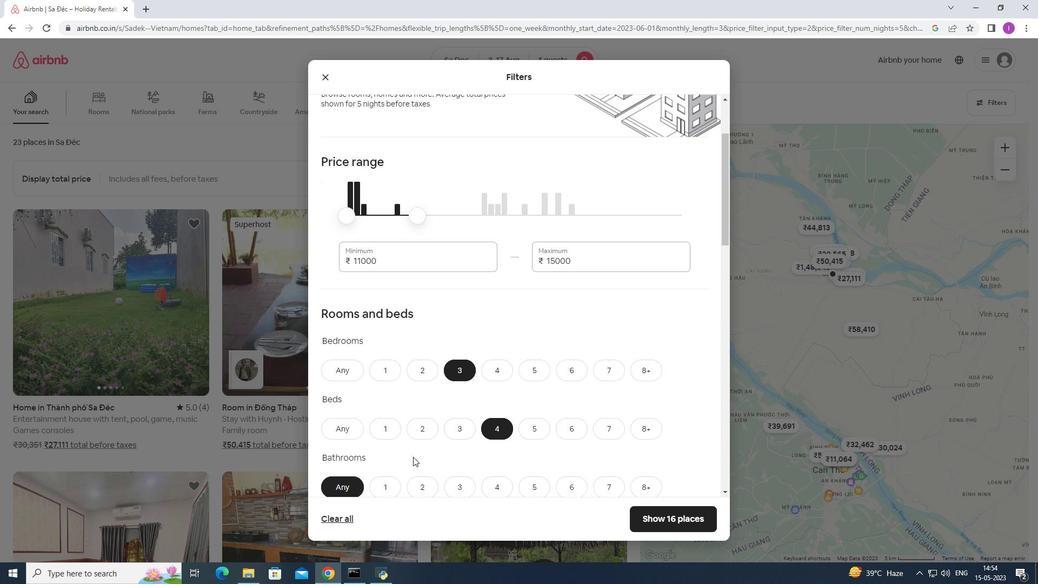 
Action: Mouse moved to (421, 429)
Screenshot: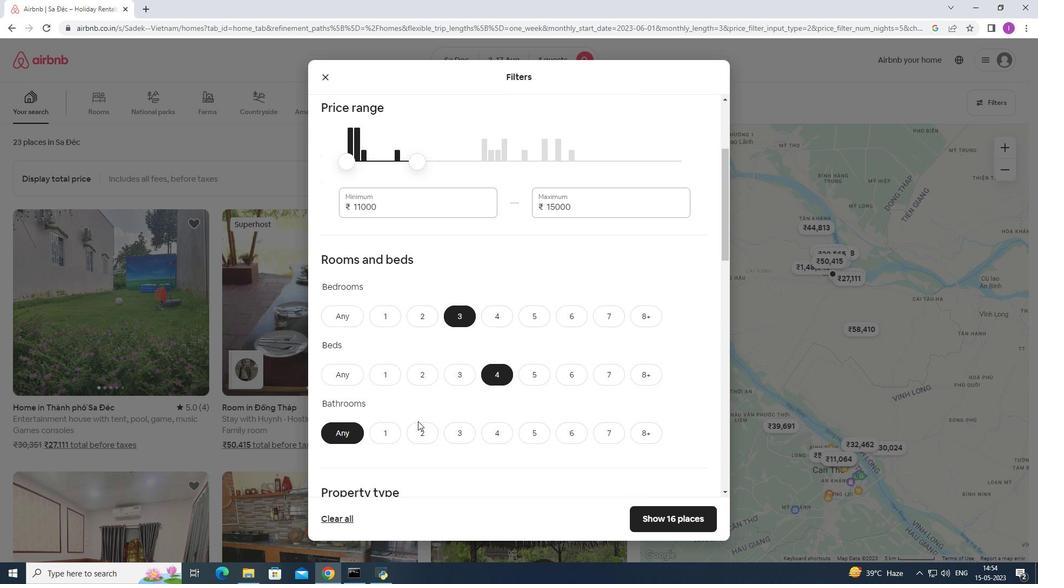 
Action: Mouse pressed left at (421, 429)
Screenshot: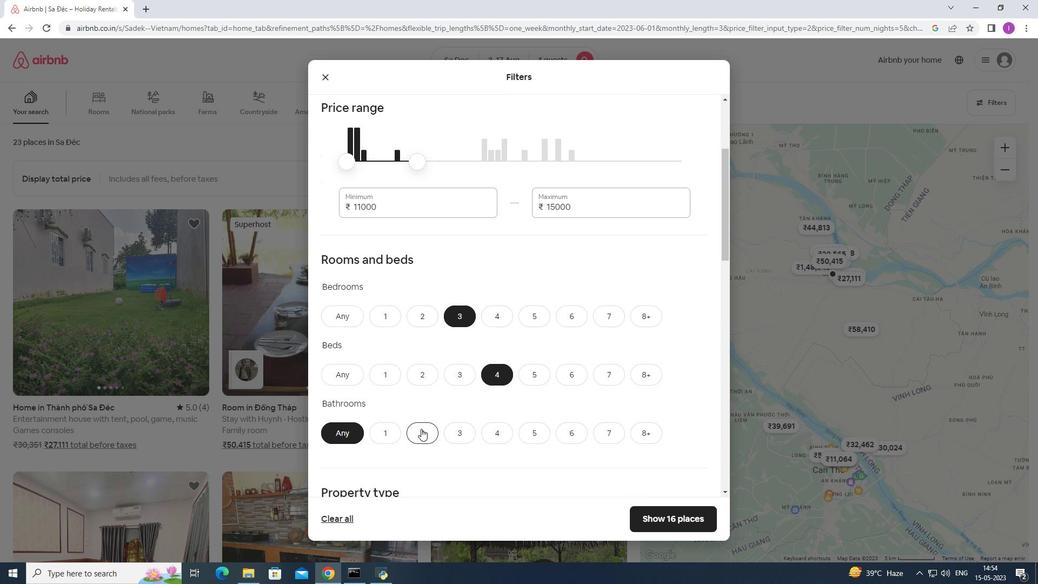 
Action: Mouse moved to (439, 384)
Screenshot: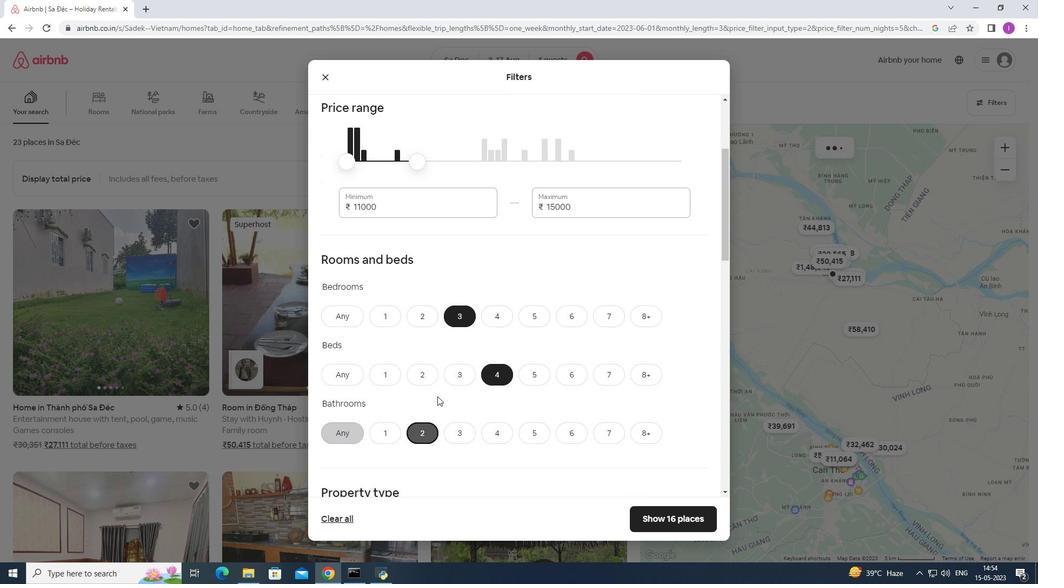
Action: Mouse scrolled (439, 383) with delta (0, 0)
Screenshot: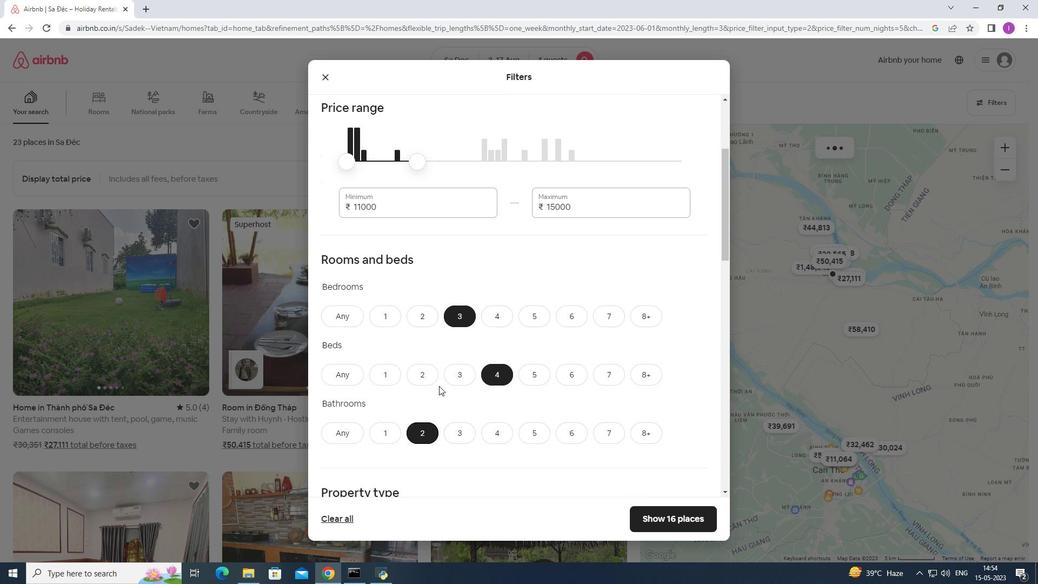 
Action: Mouse scrolled (439, 383) with delta (0, 0)
Screenshot: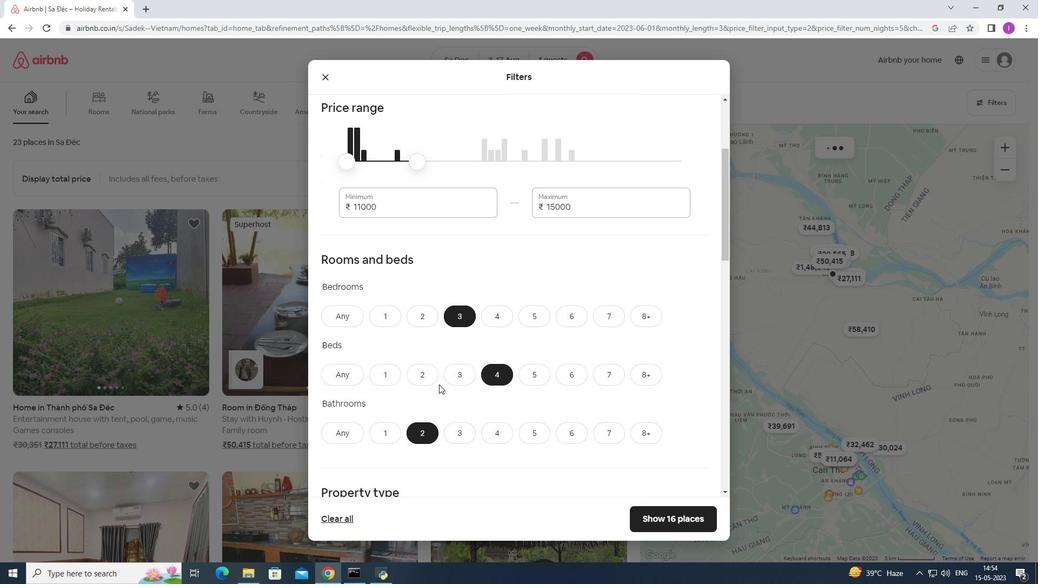 
Action: Mouse scrolled (439, 383) with delta (0, 0)
Screenshot: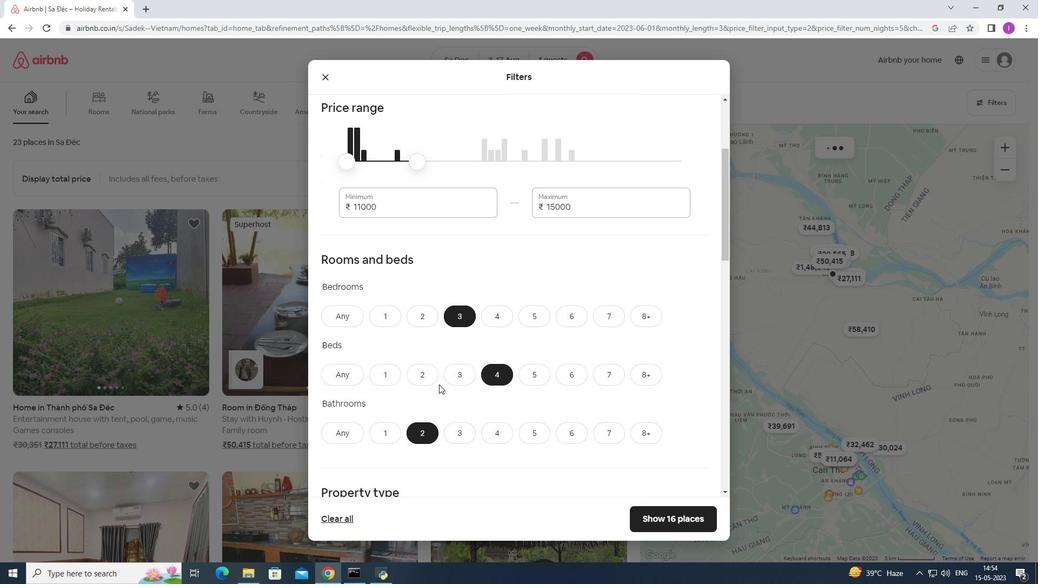 
Action: Mouse moved to (368, 405)
Screenshot: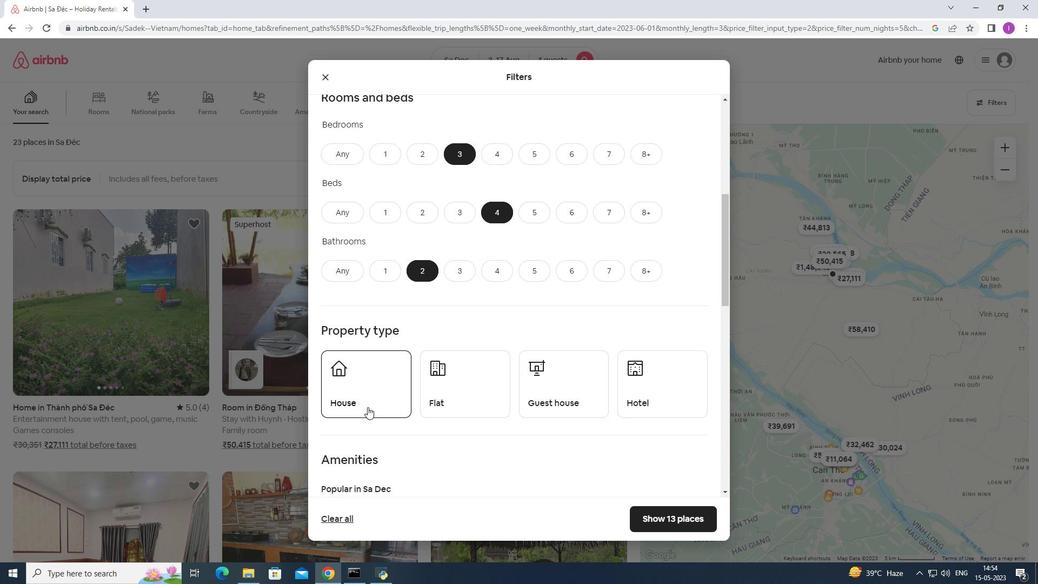 
Action: Mouse pressed left at (368, 405)
Screenshot: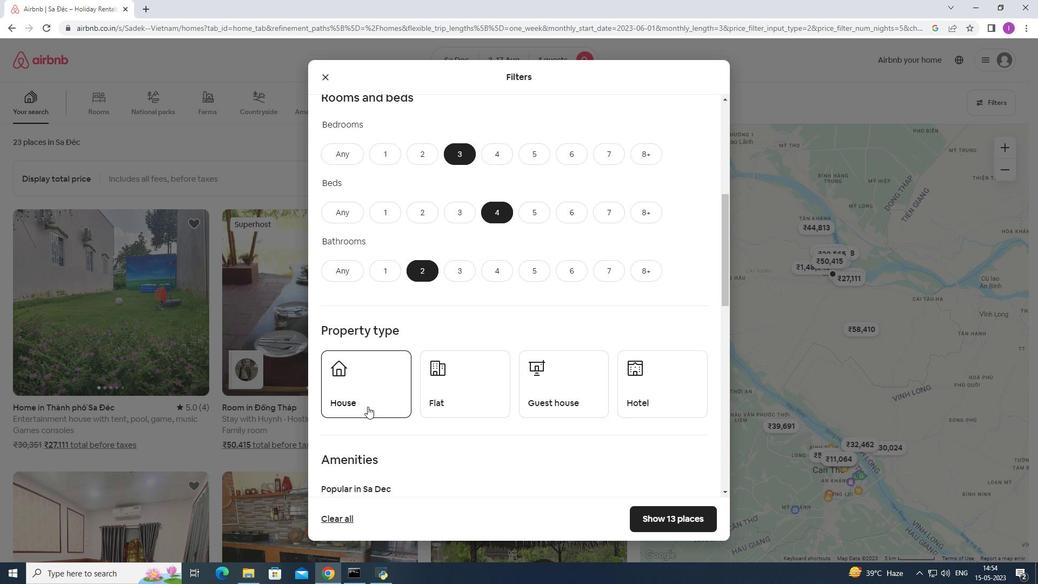 
Action: Mouse moved to (445, 396)
Screenshot: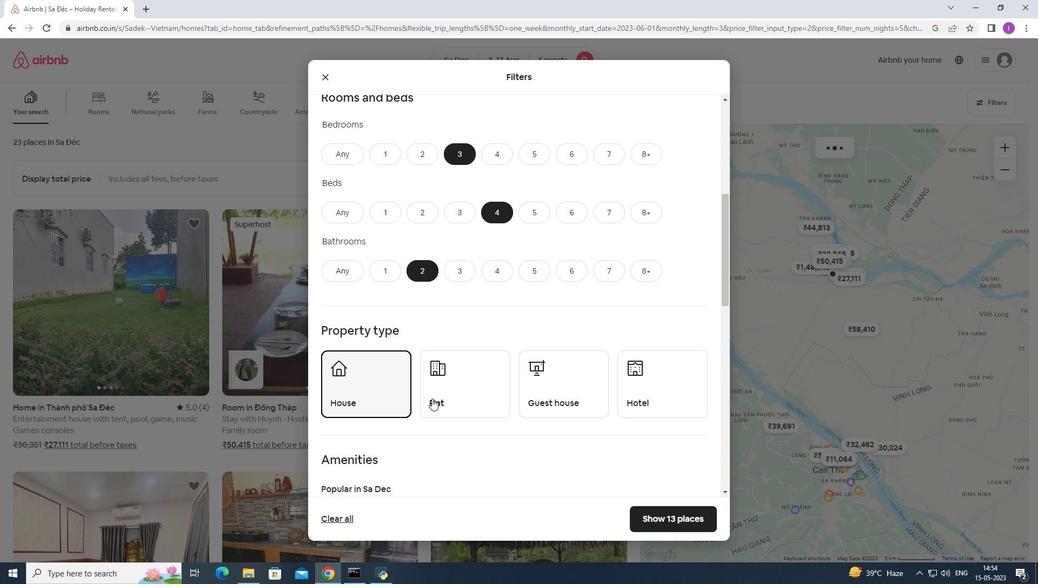 
Action: Mouse pressed left at (445, 396)
Screenshot: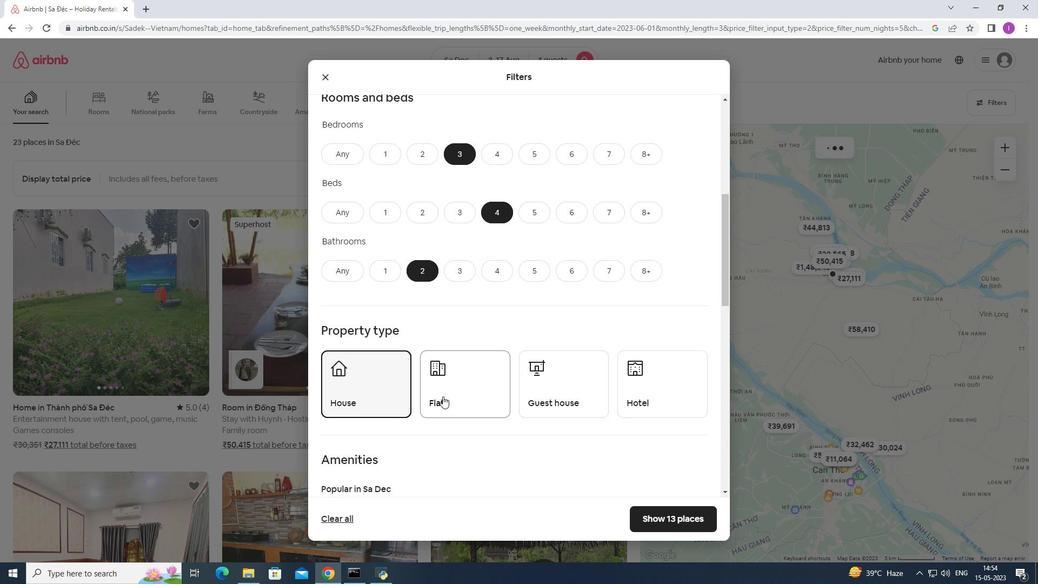 
Action: Mouse moved to (569, 401)
Screenshot: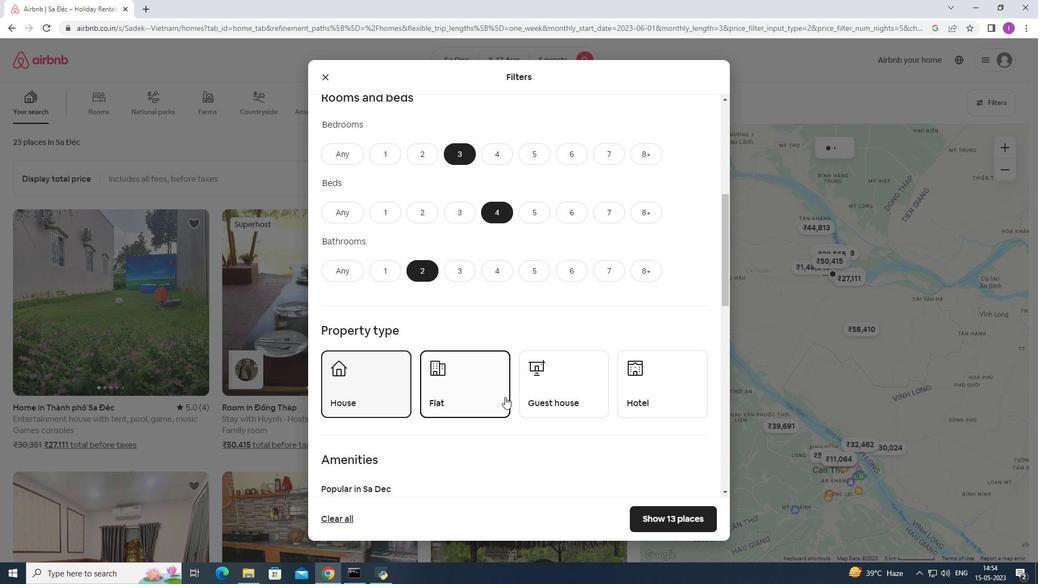 
Action: Mouse pressed left at (569, 401)
Screenshot: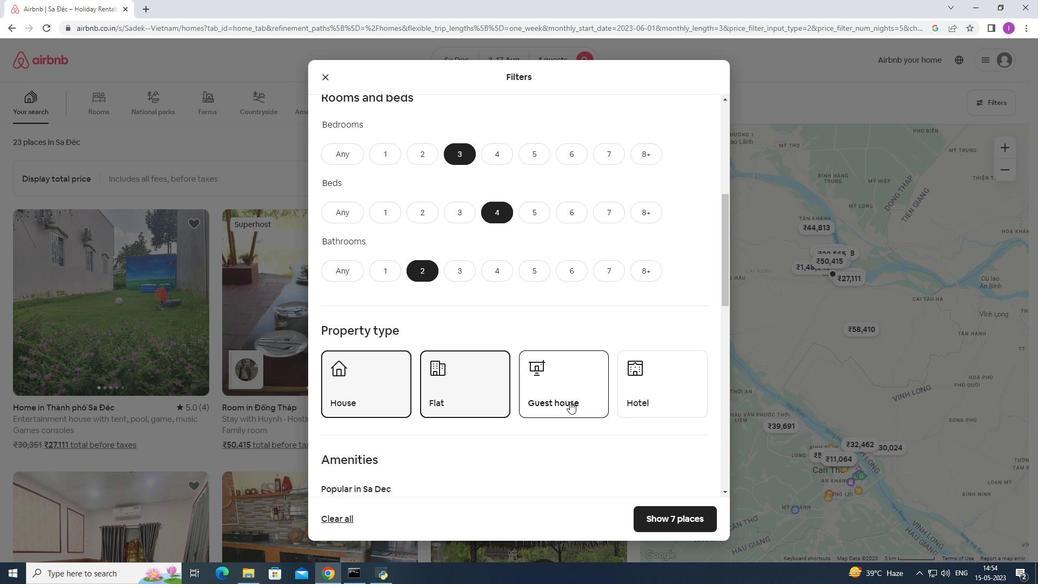 
Action: Mouse moved to (565, 420)
Screenshot: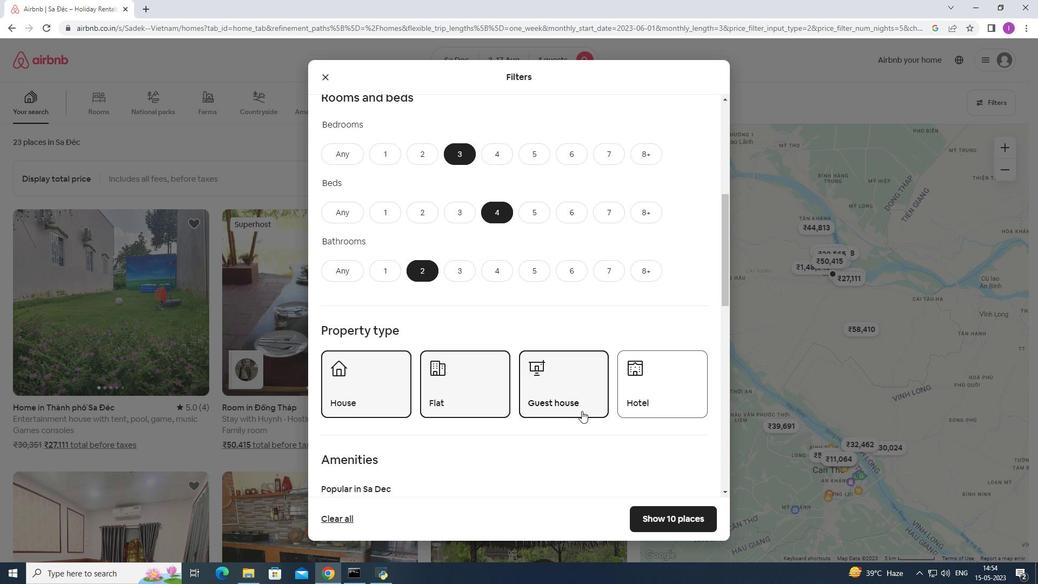 
Action: Mouse scrolled (565, 419) with delta (0, 0)
Screenshot: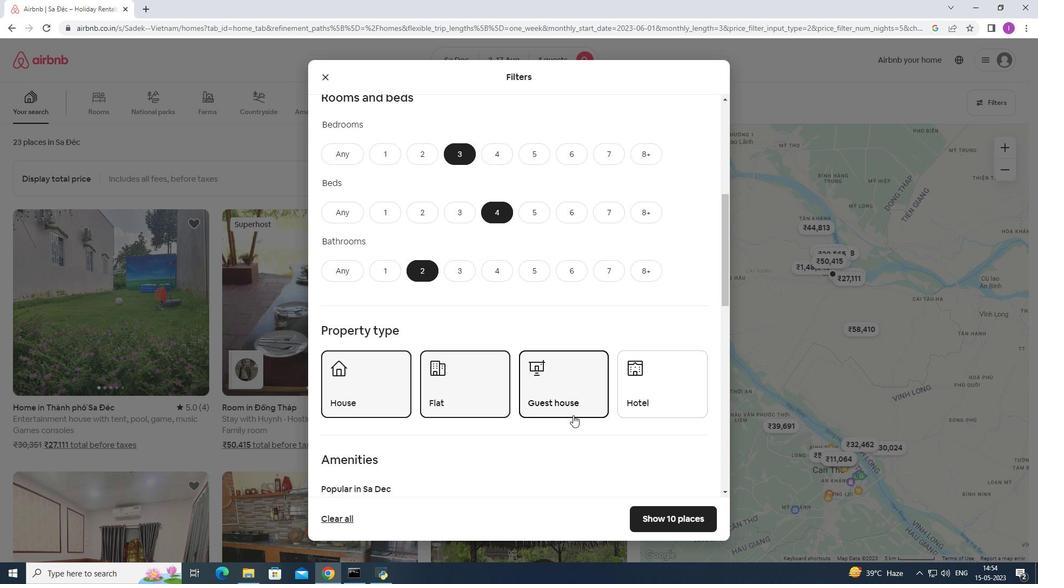 
Action: Mouse scrolled (565, 419) with delta (0, 0)
Screenshot: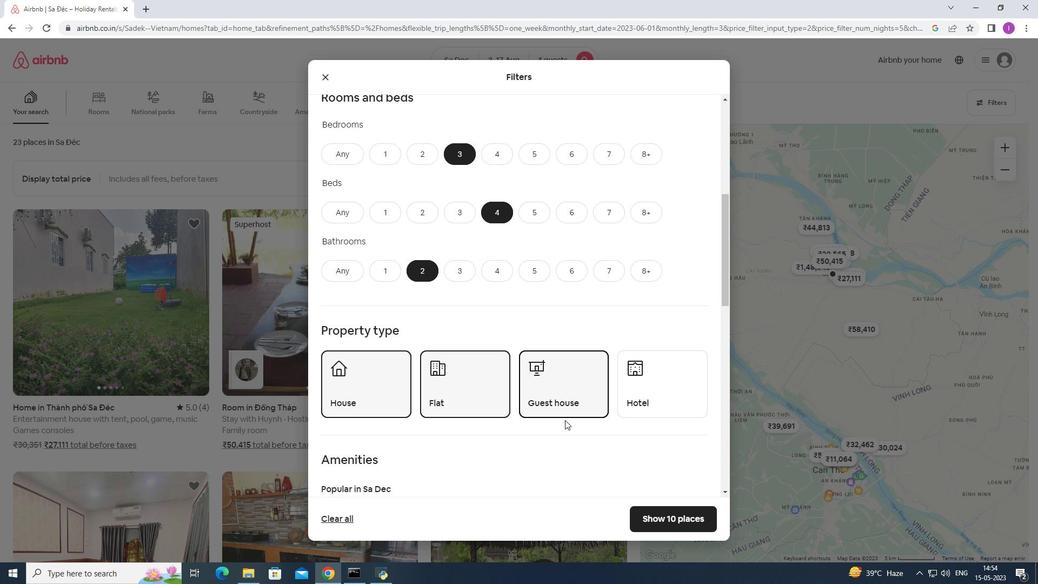 
Action: Mouse scrolled (565, 419) with delta (0, 0)
Screenshot: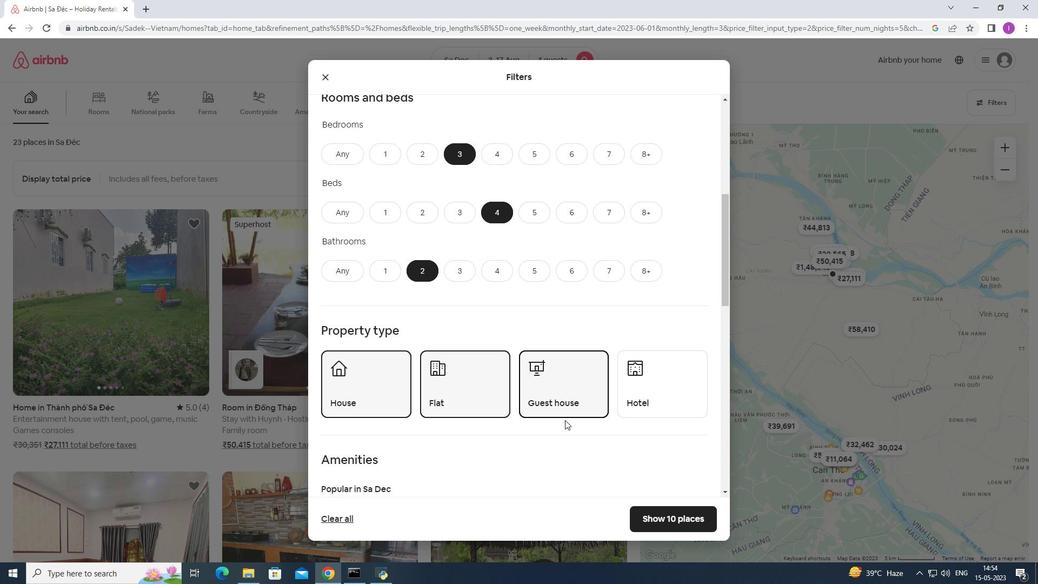 
Action: Mouse moved to (326, 353)
Screenshot: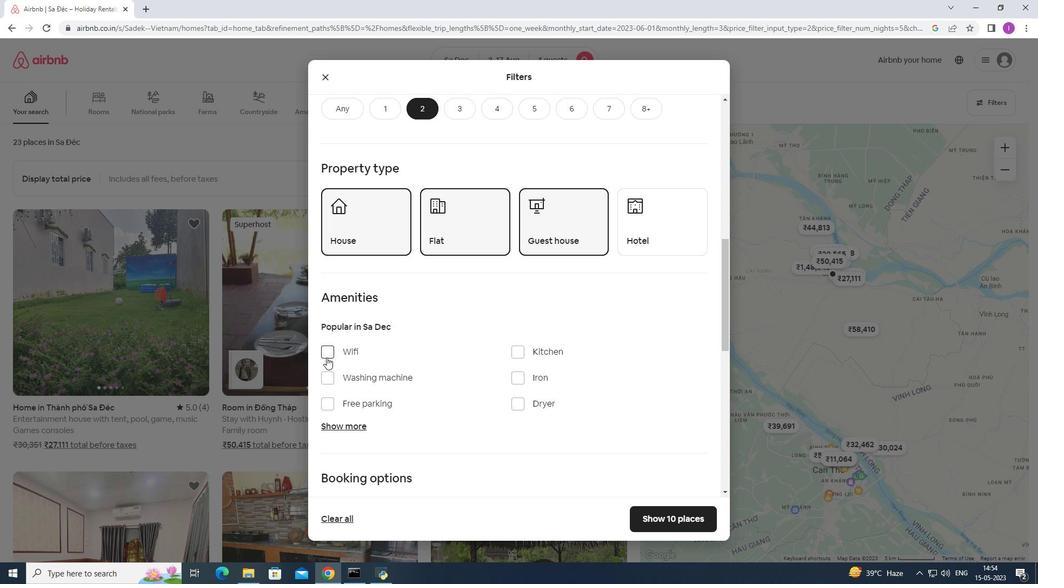 
Action: Mouse pressed left at (326, 353)
Screenshot: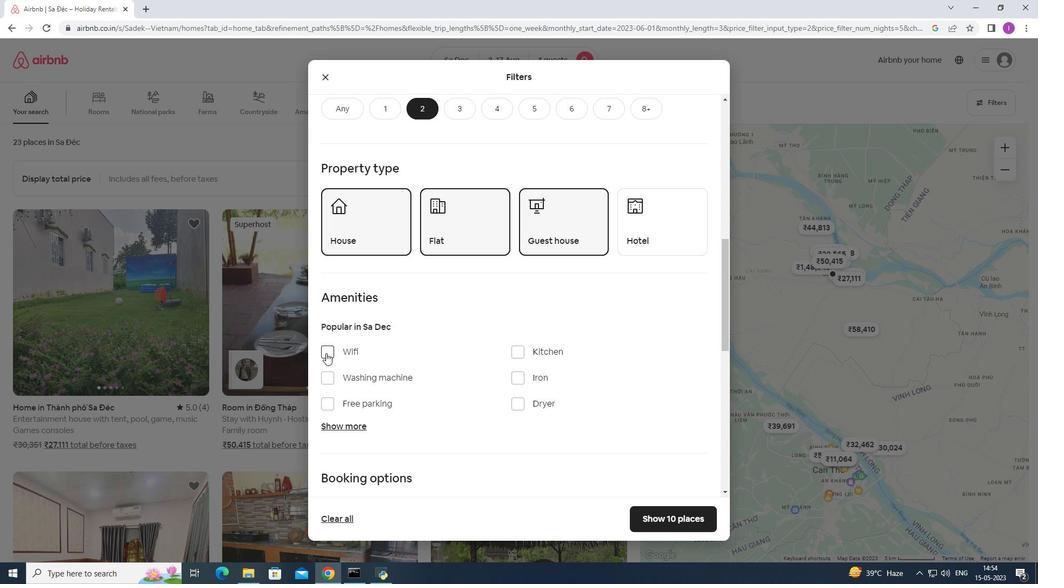 
Action: Mouse moved to (464, 396)
Screenshot: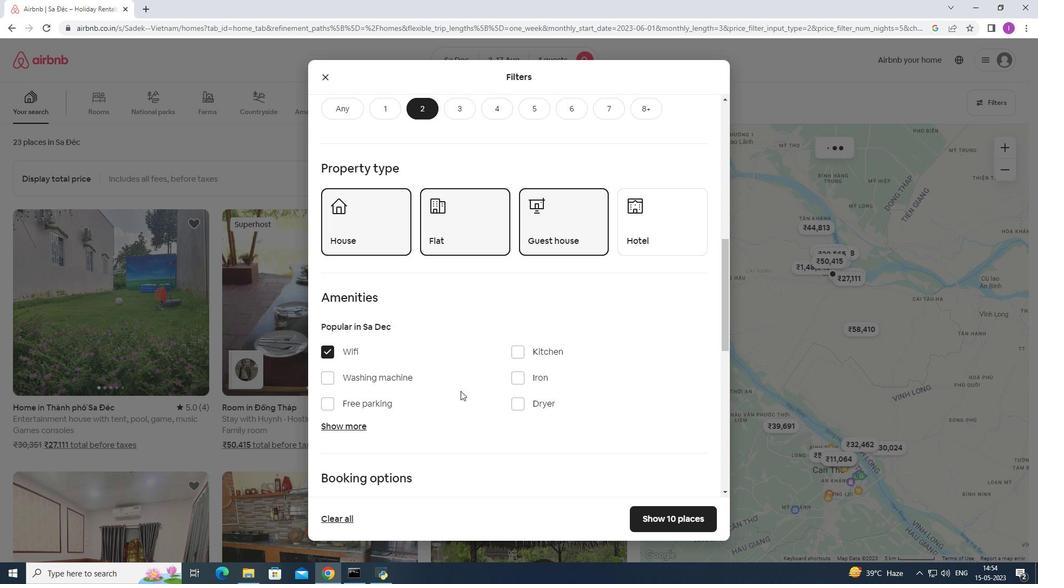 
Action: Mouse scrolled (464, 395) with delta (0, 0)
Screenshot: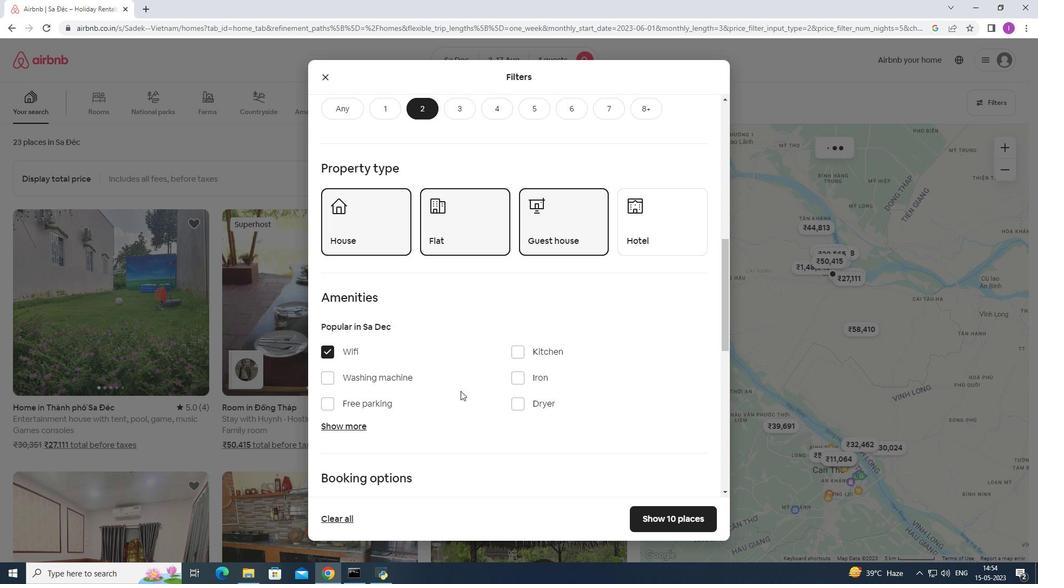 
Action: Mouse moved to (464, 396)
Screenshot: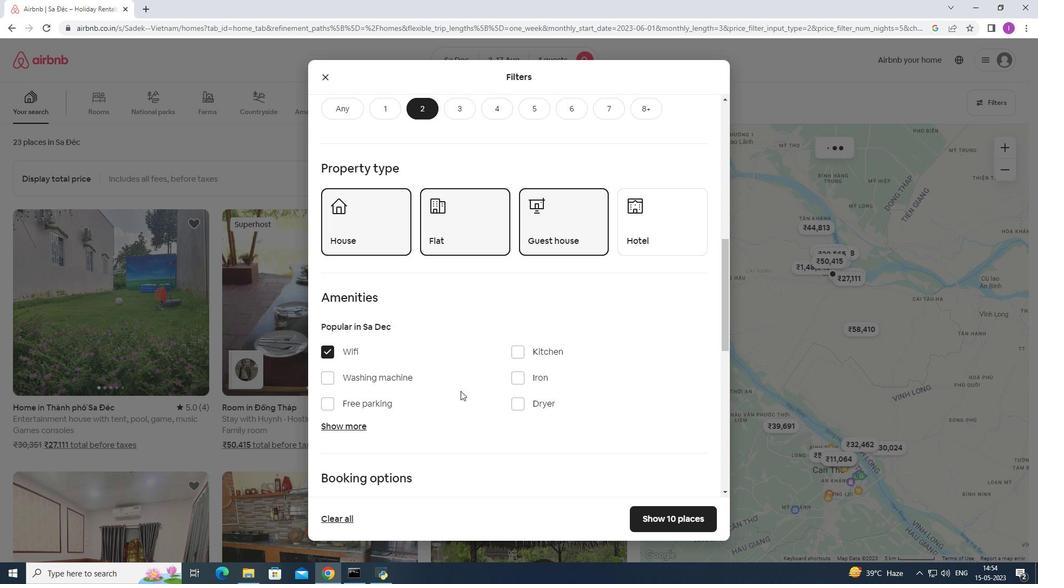 
Action: Mouse scrolled (464, 396) with delta (0, 0)
Screenshot: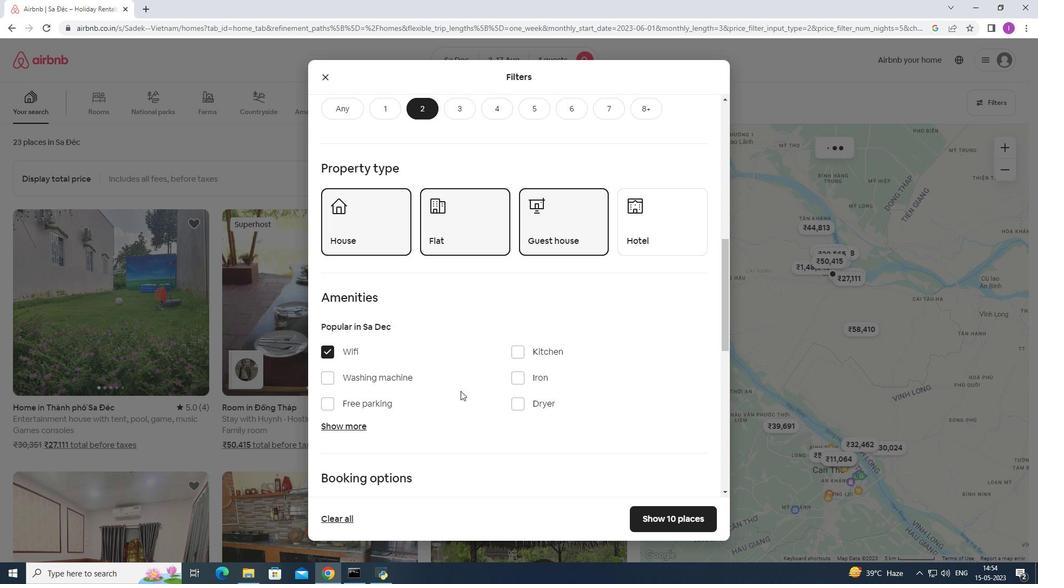 
Action: Mouse scrolled (464, 396) with delta (0, 0)
Screenshot: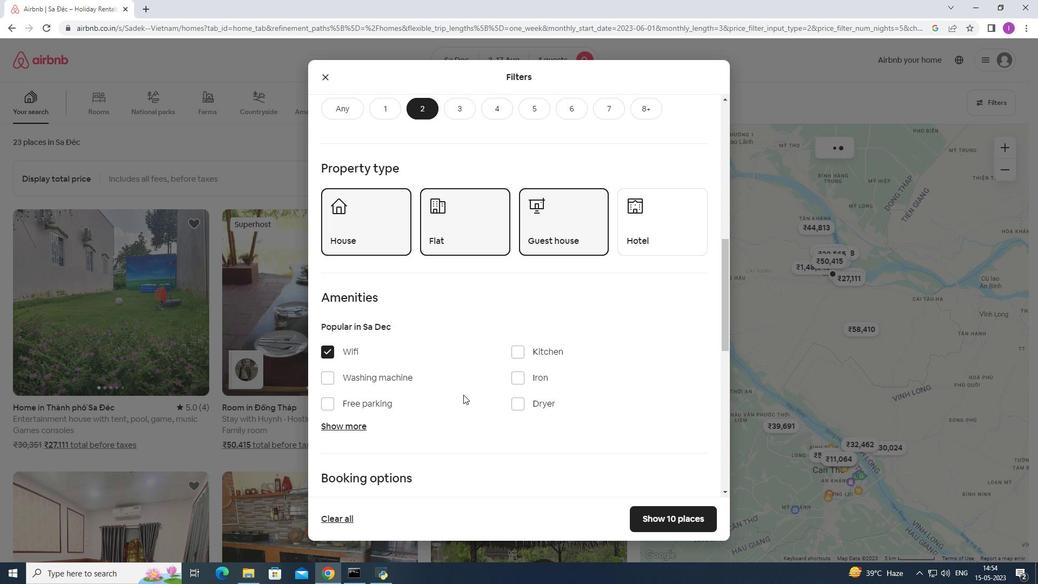 
Action: Mouse moved to (473, 395)
Screenshot: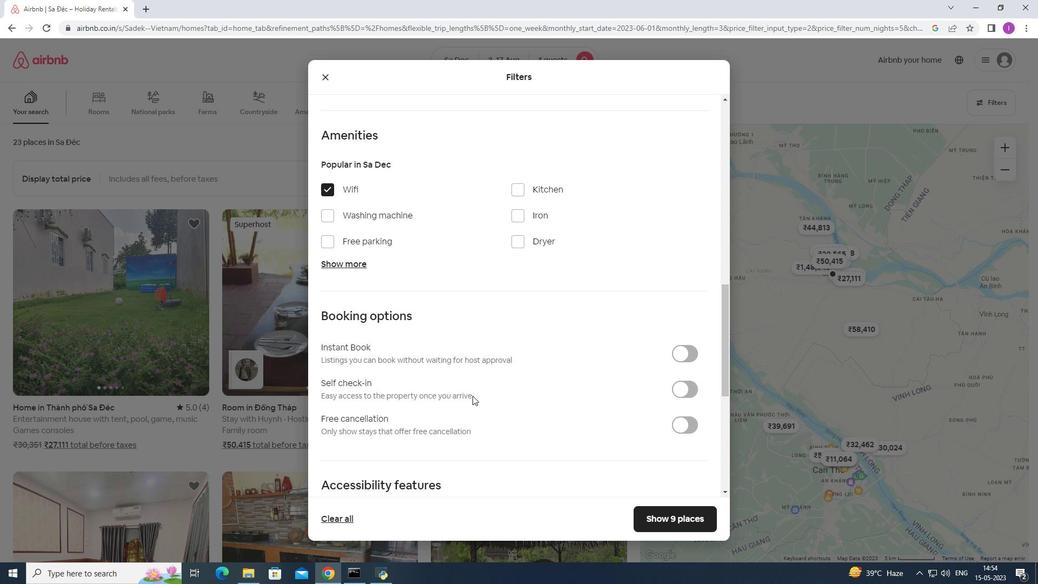
Action: Mouse scrolled (473, 394) with delta (0, 0)
Screenshot: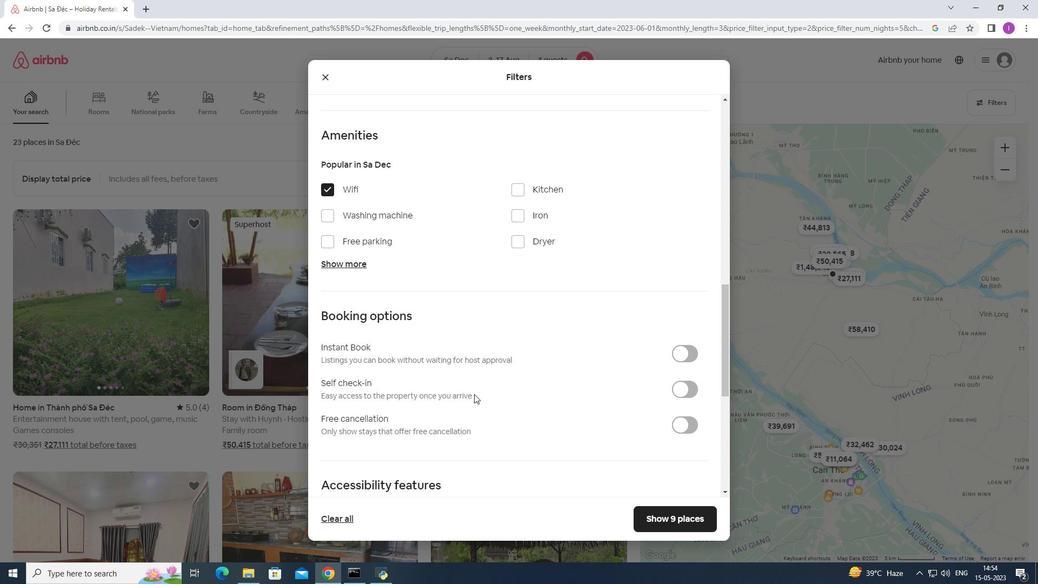 
Action: Mouse scrolled (473, 394) with delta (0, 0)
Screenshot: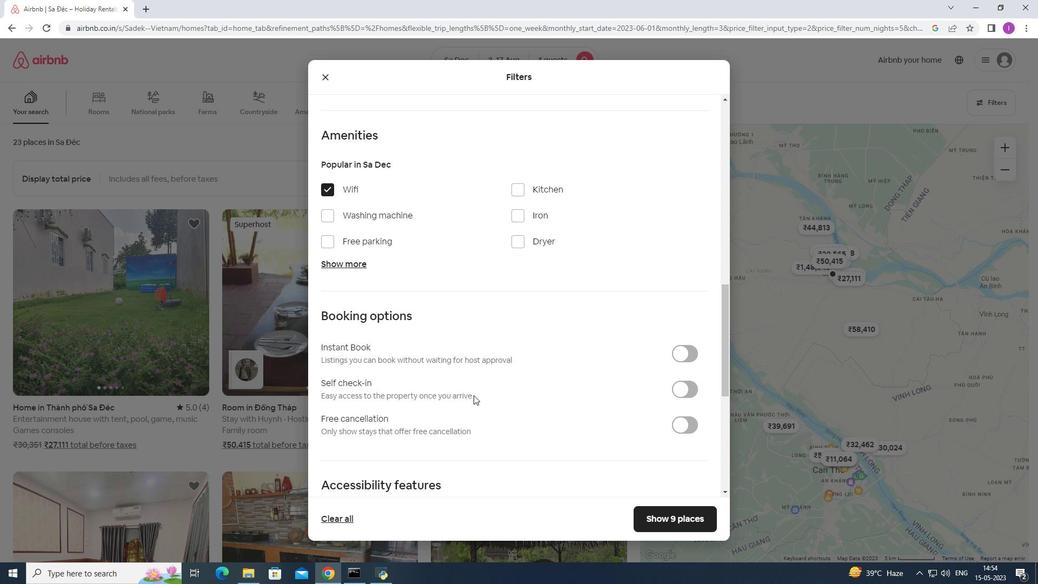 
Action: Mouse moved to (691, 284)
Screenshot: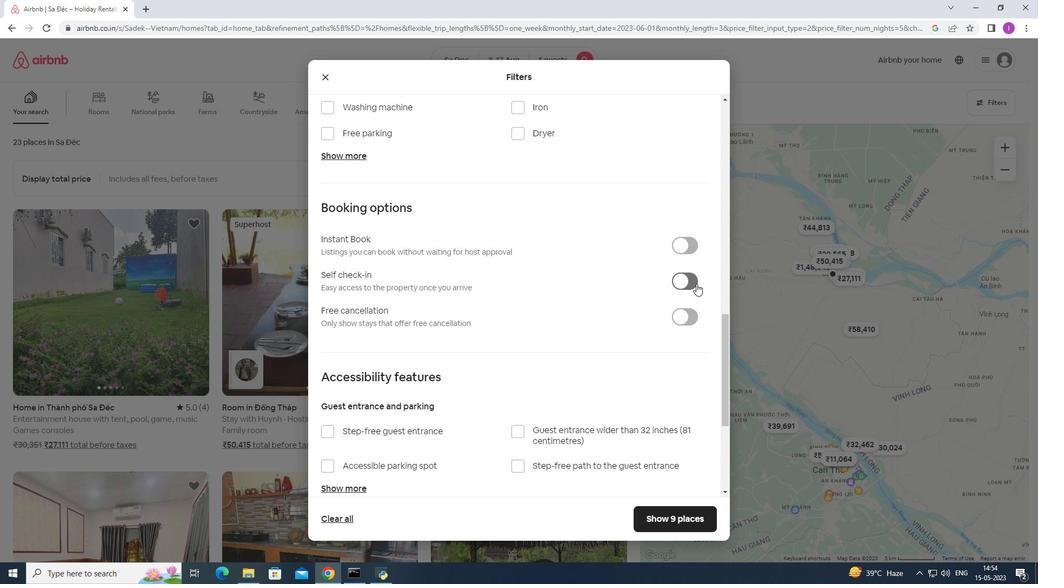 
Action: Mouse pressed left at (691, 284)
Screenshot: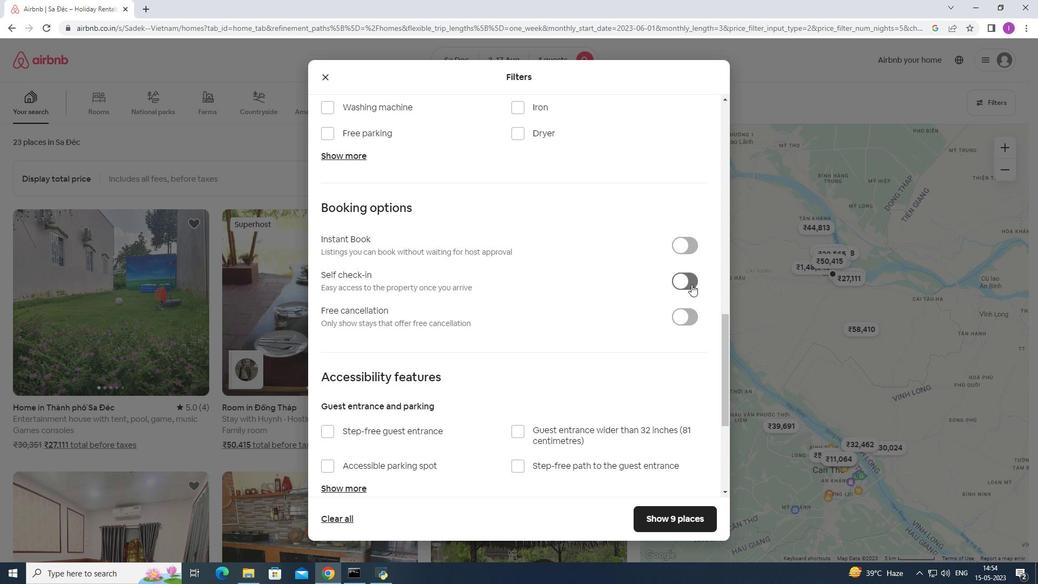 
Action: Mouse moved to (509, 373)
Screenshot: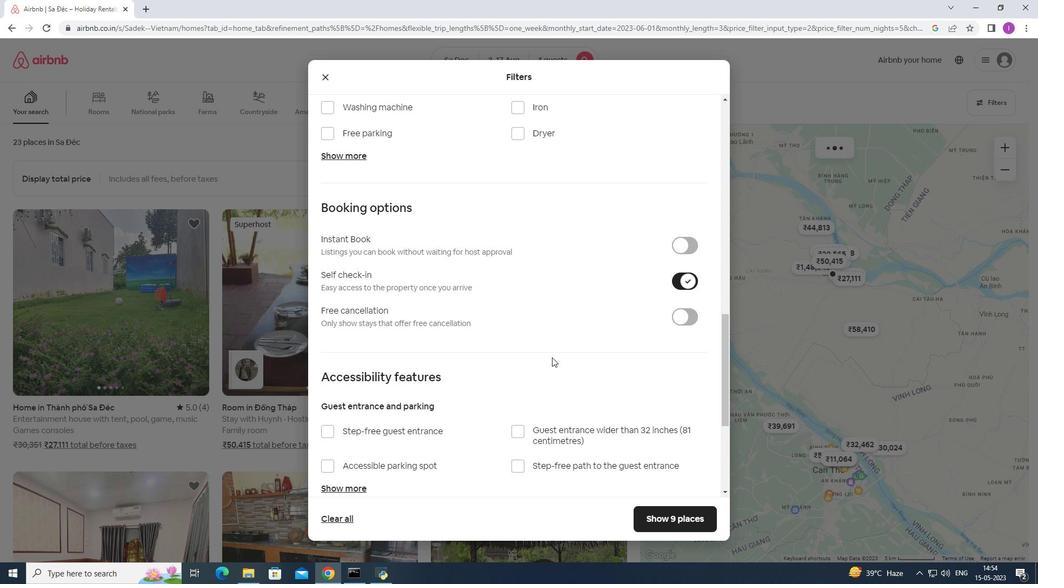
Action: Mouse scrolled (509, 372) with delta (0, 0)
Screenshot: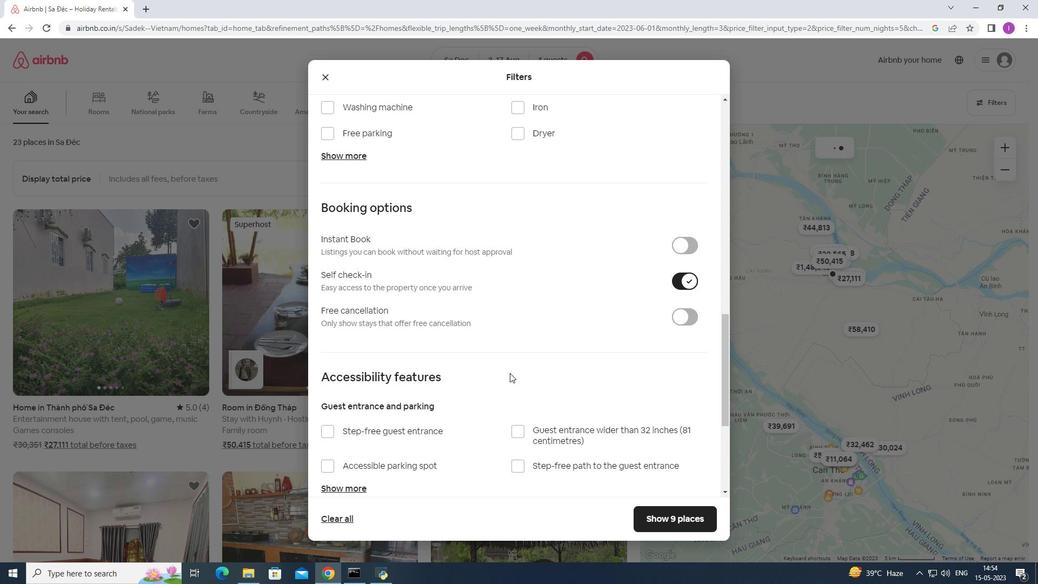 
Action: Mouse scrolled (509, 372) with delta (0, 0)
Screenshot: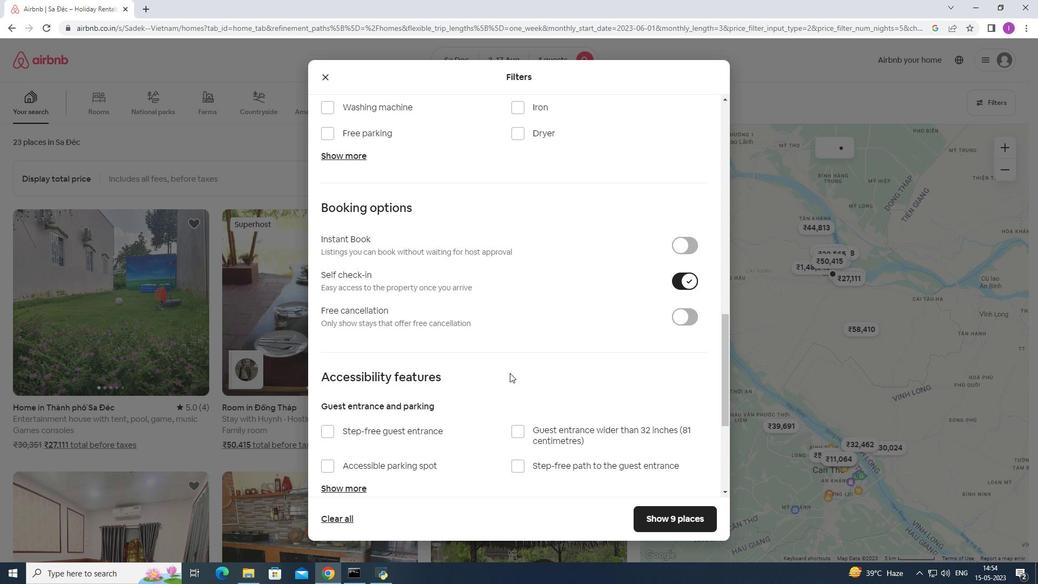 
Action: Mouse scrolled (509, 372) with delta (0, 0)
Screenshot: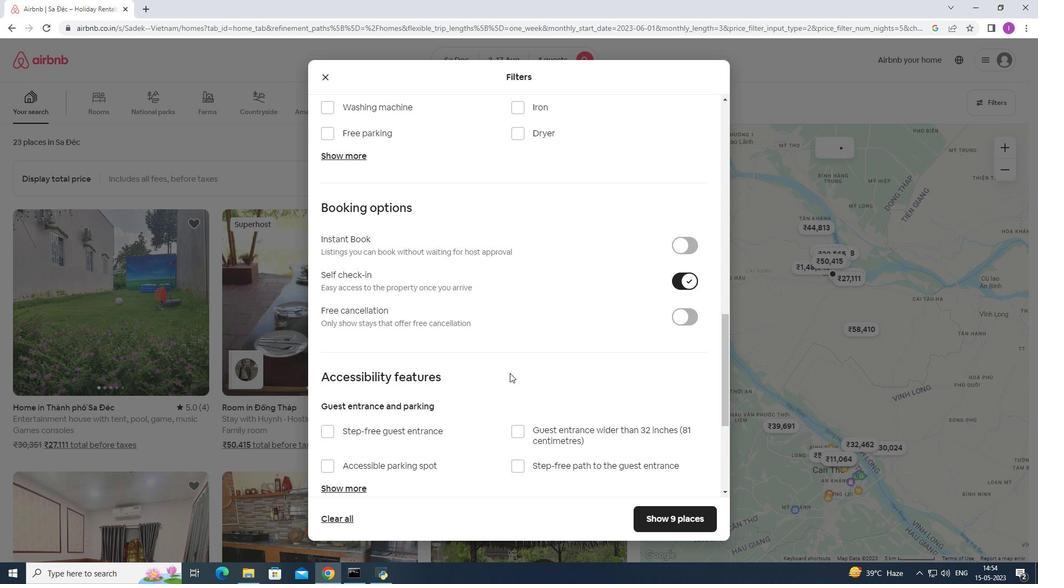 
Action: Mouse moved to (509, 375)
Screenshot: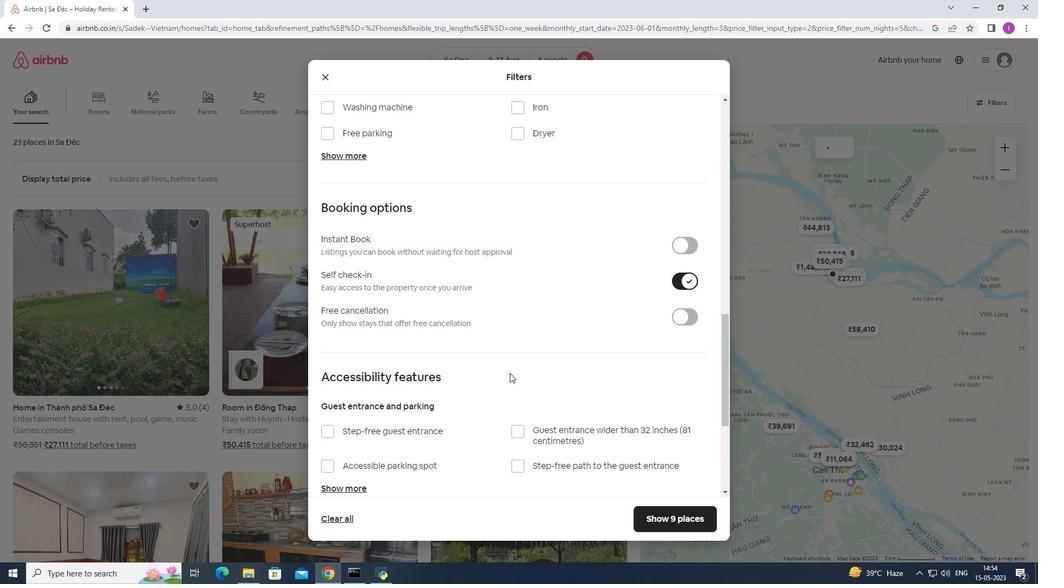 
Action: Mouse scrolled (509, 375) with delta (0, 0)
Screenshot: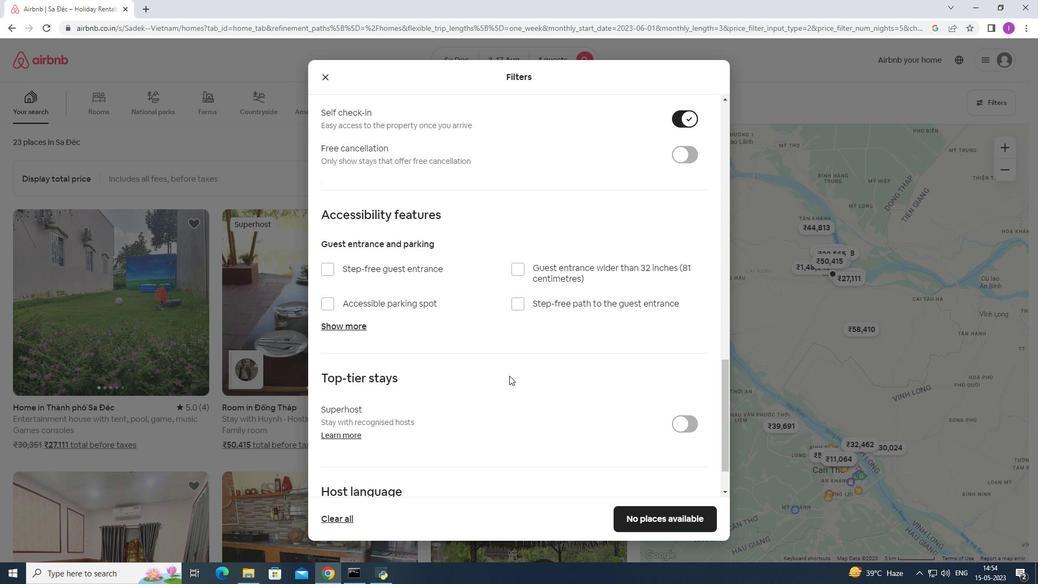 
Action: Mouse scrolled (509, 375) with delta (0, 0)
Screenshot: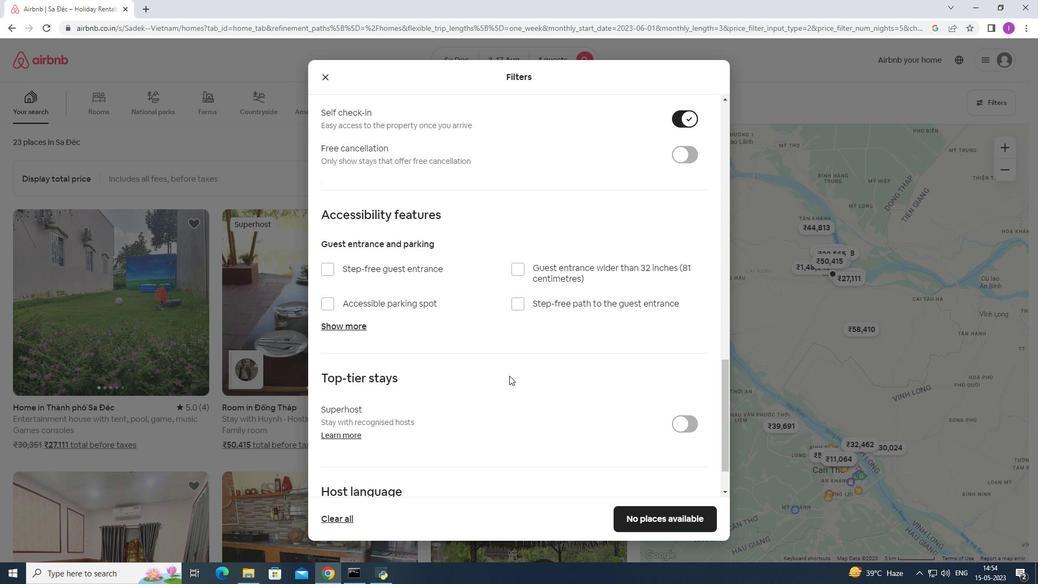 
Action: Mouse scrolled (509, 375) with delta (0, 0)
Screenshot: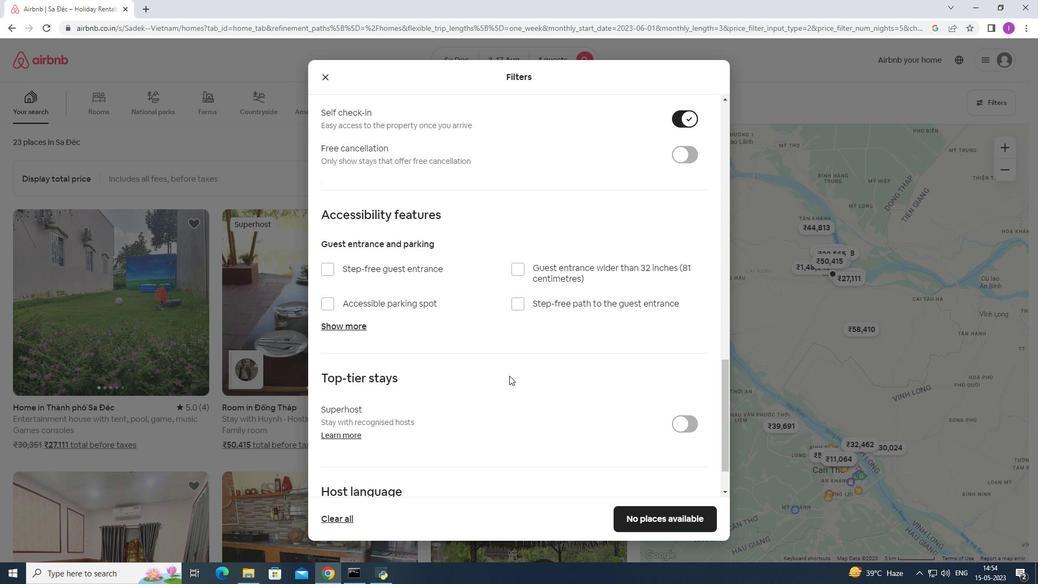 
Action: Mouse moved to (509, 375)
Screenshot: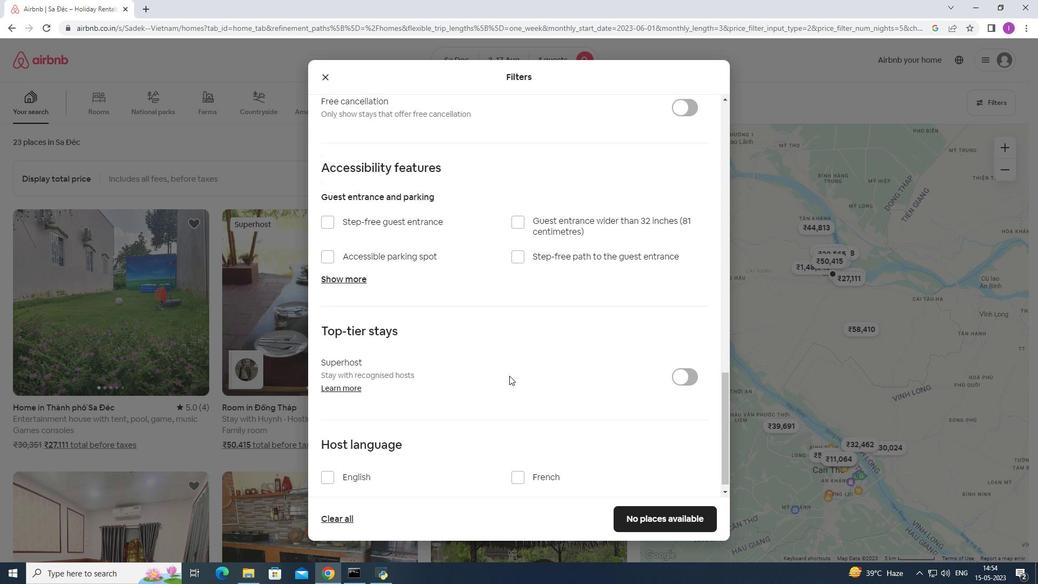 
Action: Mouse scrolled (509, 375) with delta (0, 0)
Screenshot: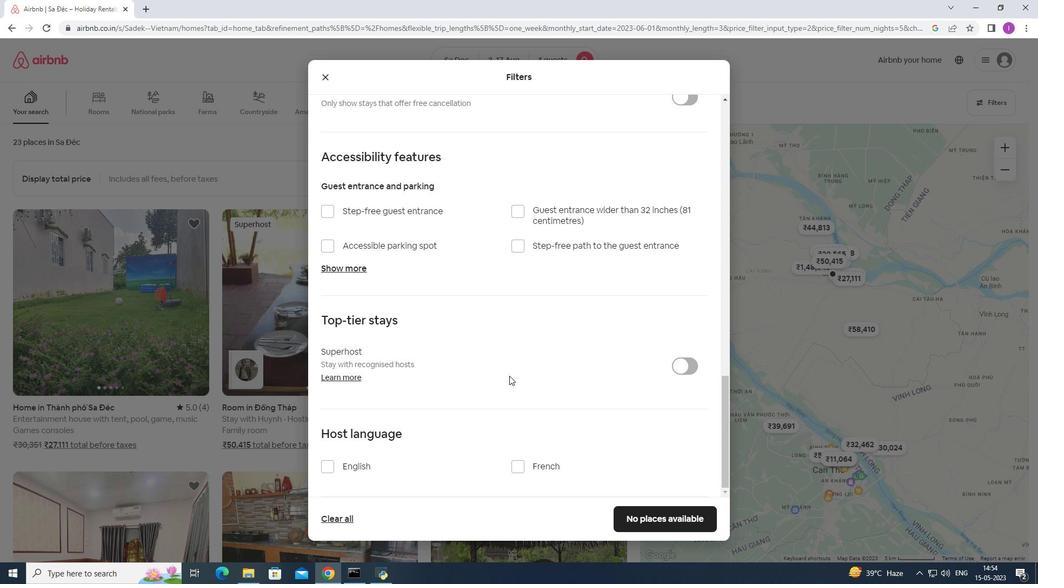 
Action: Mouse scrolled (509, 375) with delta (0, 0)
Screenshot: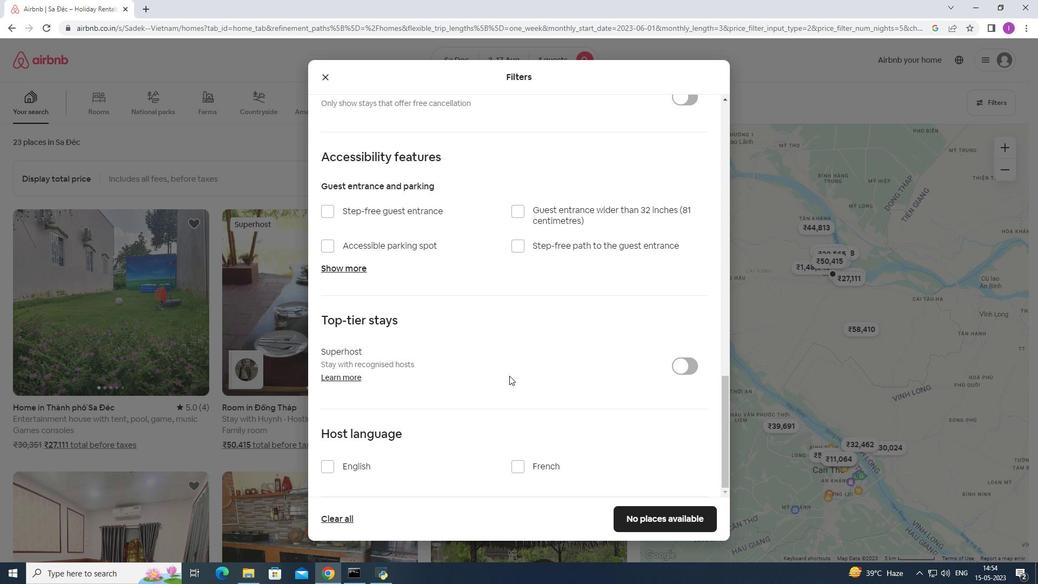 
Action: Mouse scrolled (509, 375) with delta (0, 0)
Screenshot: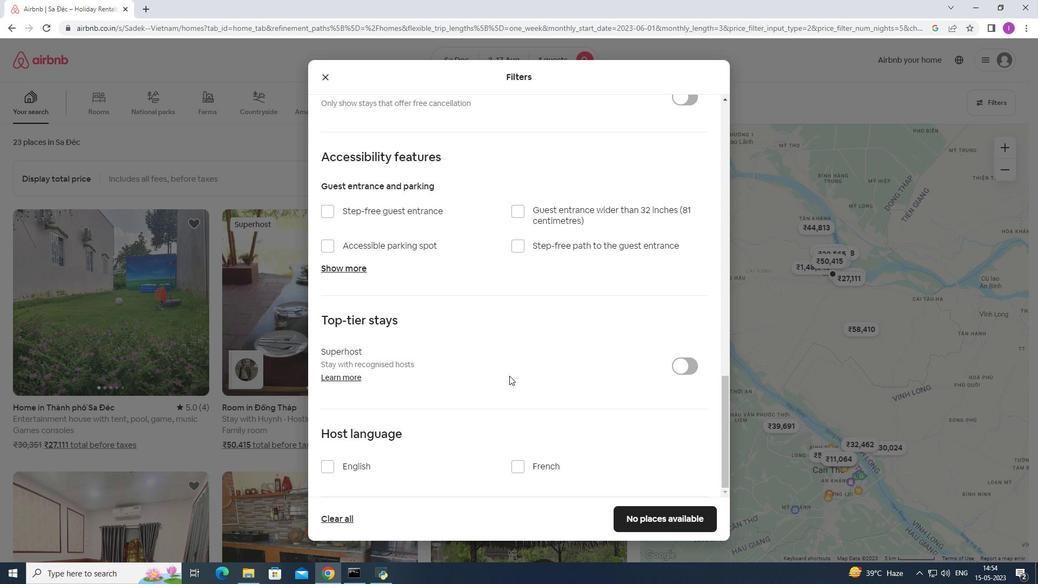 
Action: Mouse moved to (332, 466)
Screenshot: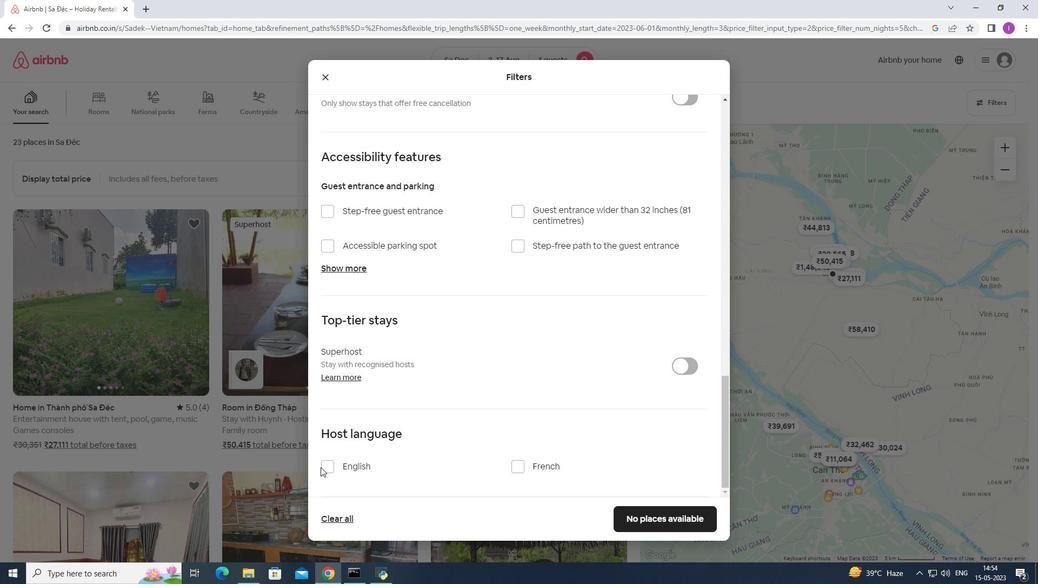 
Action: Mouse pressed left at (332, 466)
Screenshot: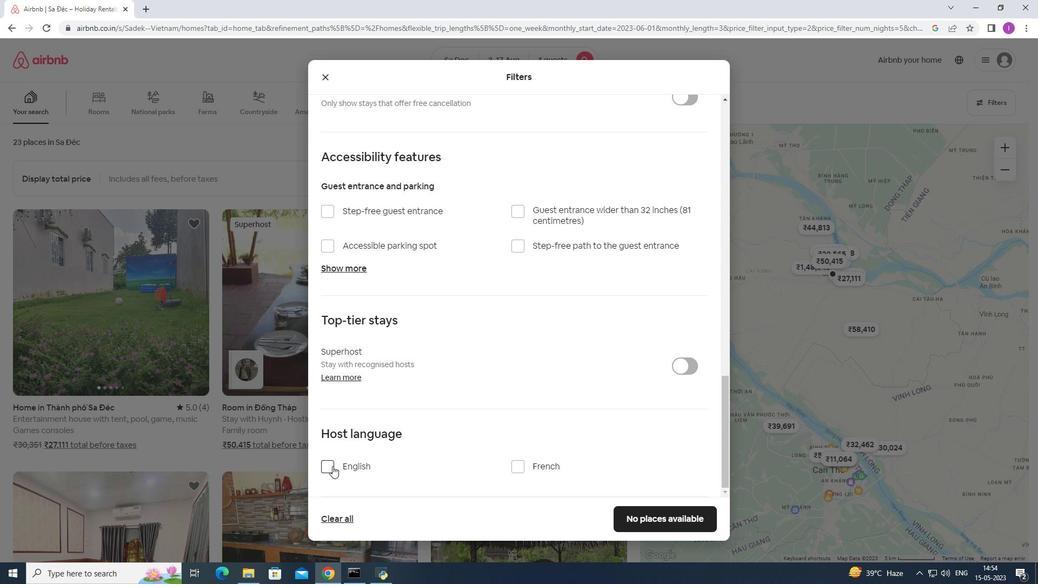 
Action: Mouse moved to (410, 443)
Screenshot: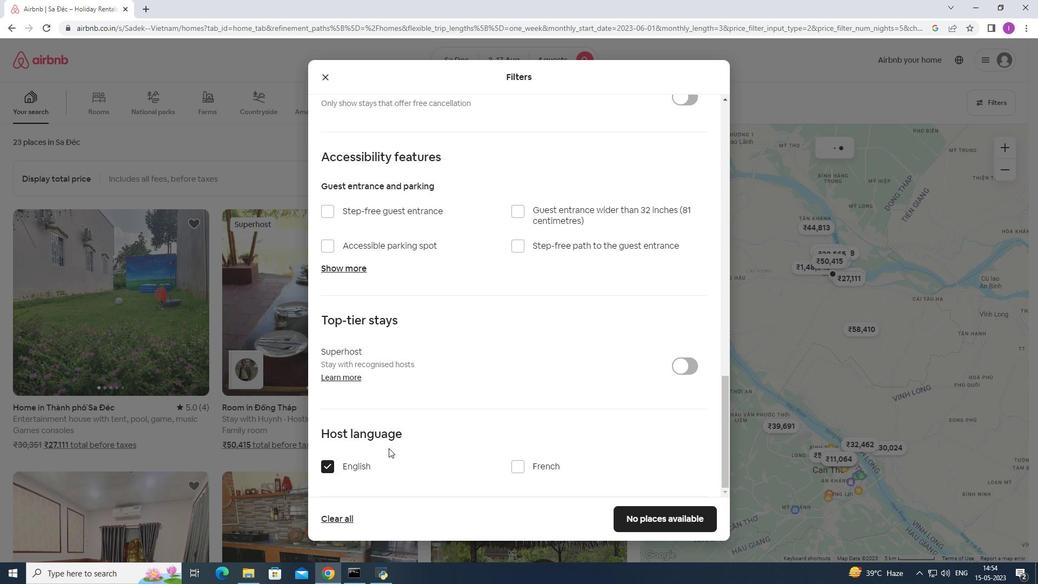 
Action: Mouse scrolled (410, 442) with delta (0, 0)
Screenshot: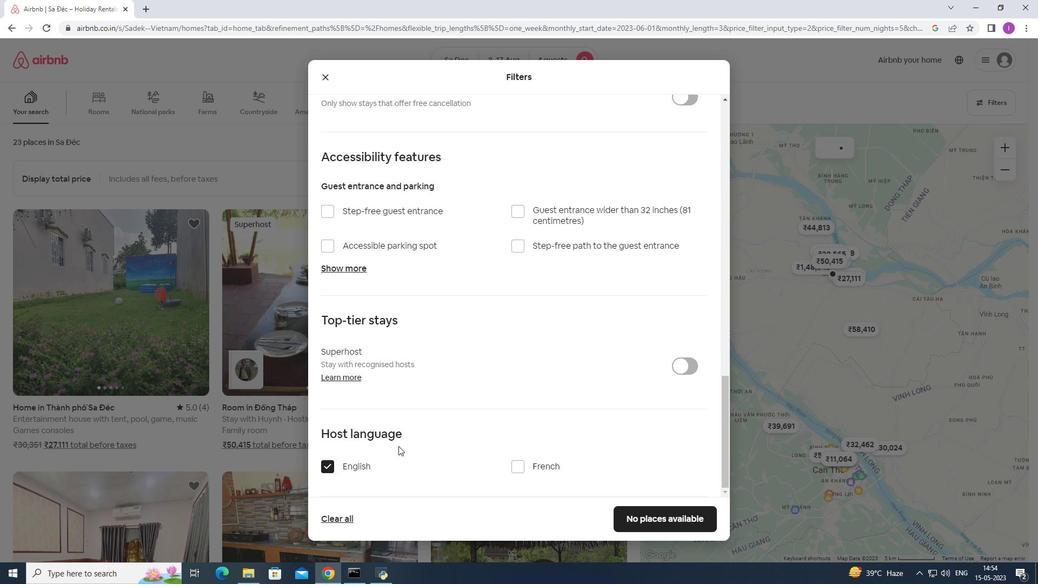 
Action: Mouse moved to (412, 442)
Screenshot: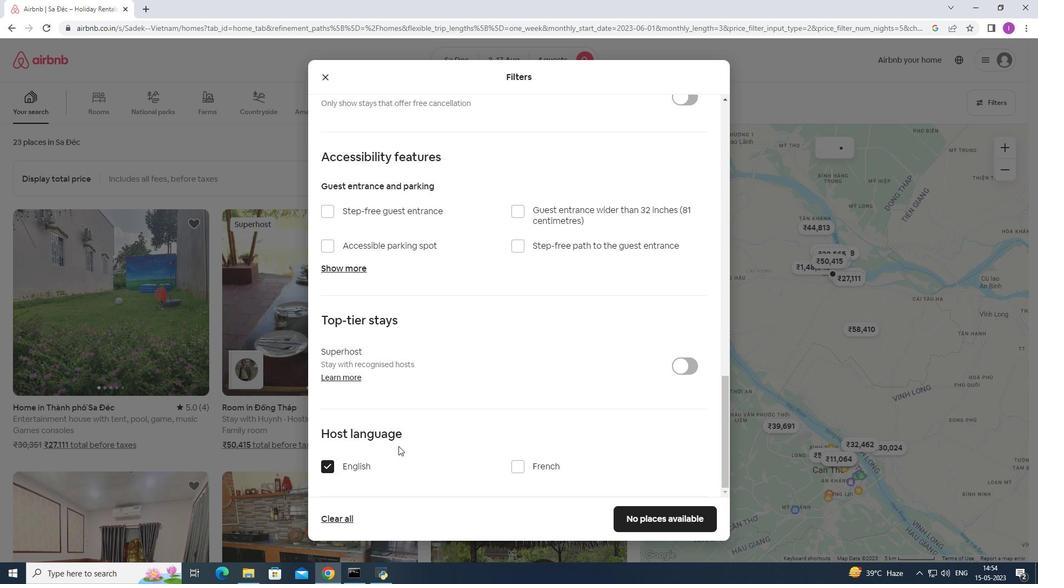 
Action: Mouse scrolled (412, 441) with delta (0, 0)
Screenshot: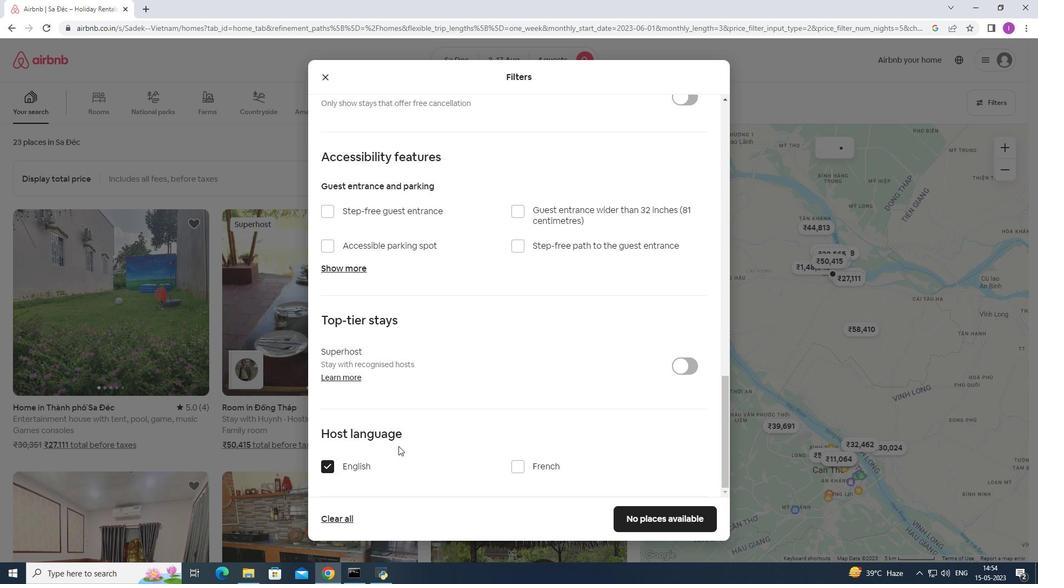 
Action: Mouse moved to (415, 440)
Screenshot: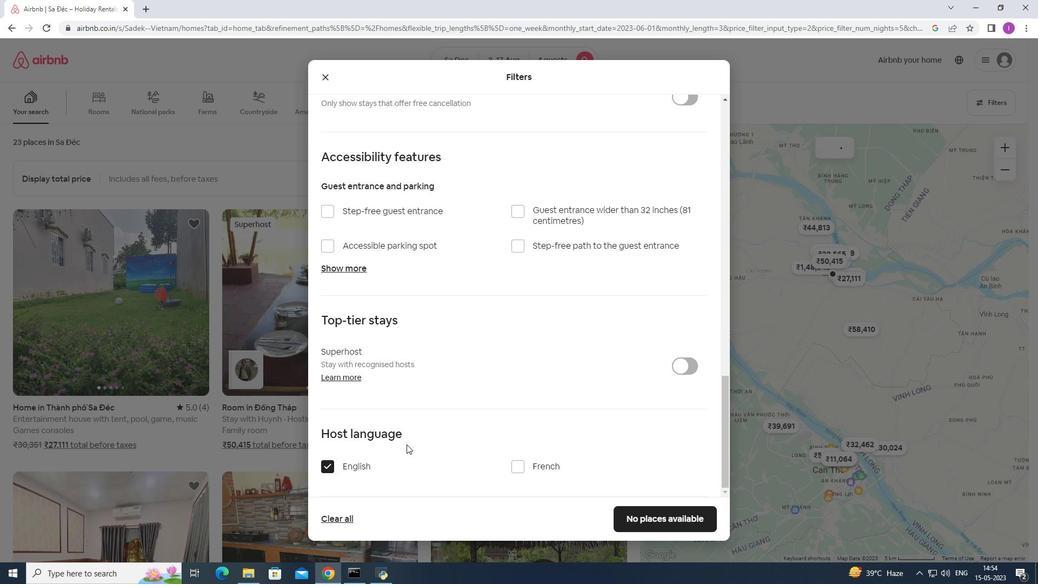 
Action: Mouse scrolled (415, 440) with delta (0, 0)
Screenshot: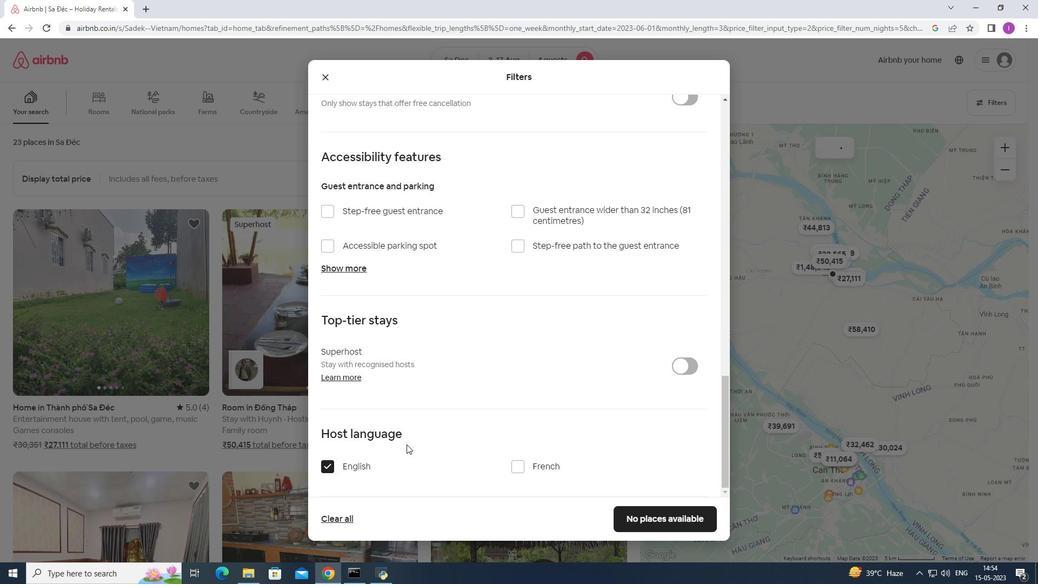 
Action: Mouse moved to (422, 438)
Screenshot: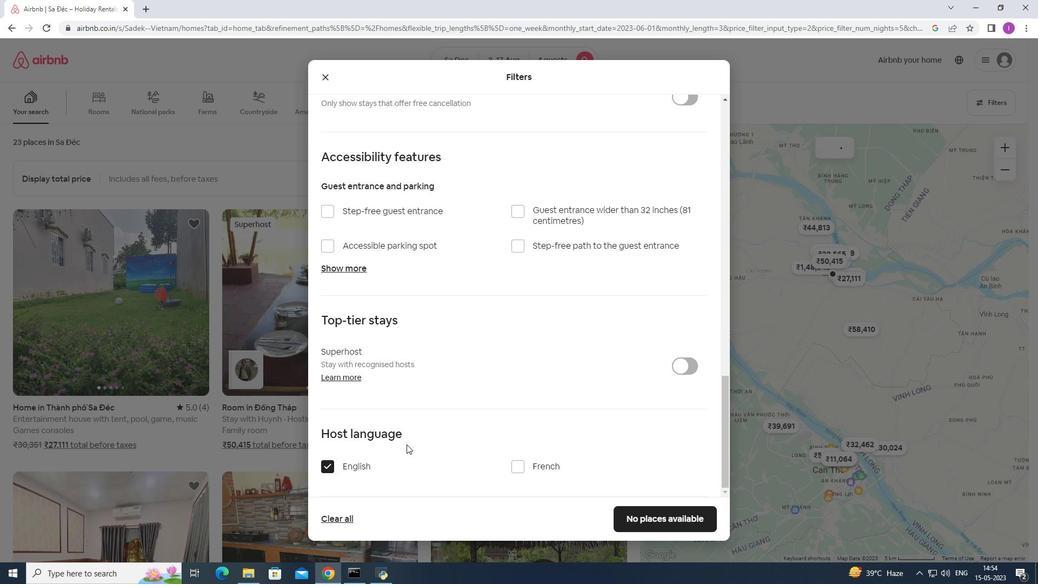 
Action: Mouse scrolled (422, 437) with delta (0, 0)
Screenshot: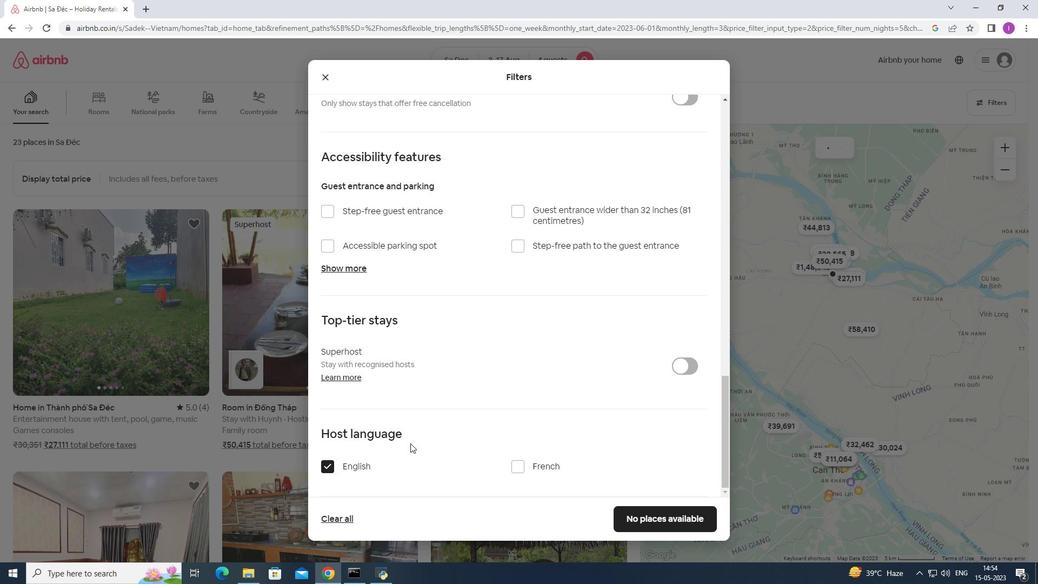 
Action: Mouse moved to (674, 518)
Screenshot: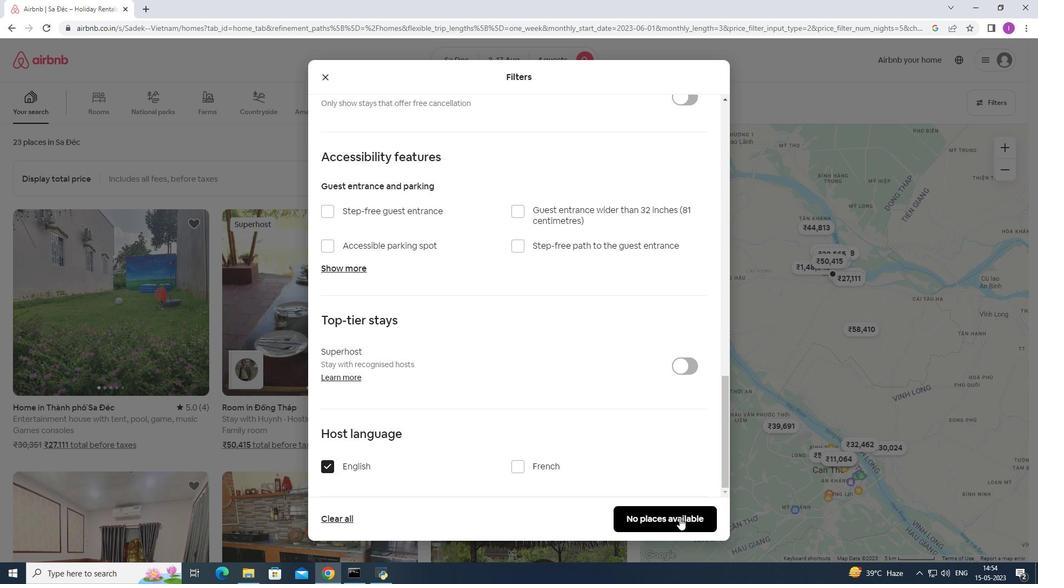 
Action: Mouse pressed left at (674, 518)
Screenshot: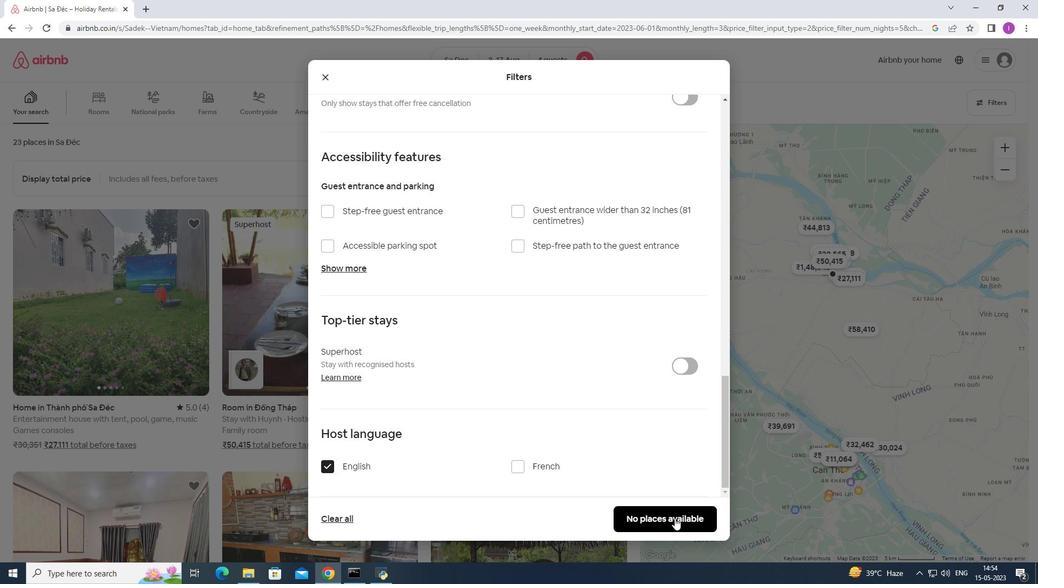 
Action: Mouse moved to (645, 502)
Screenshot: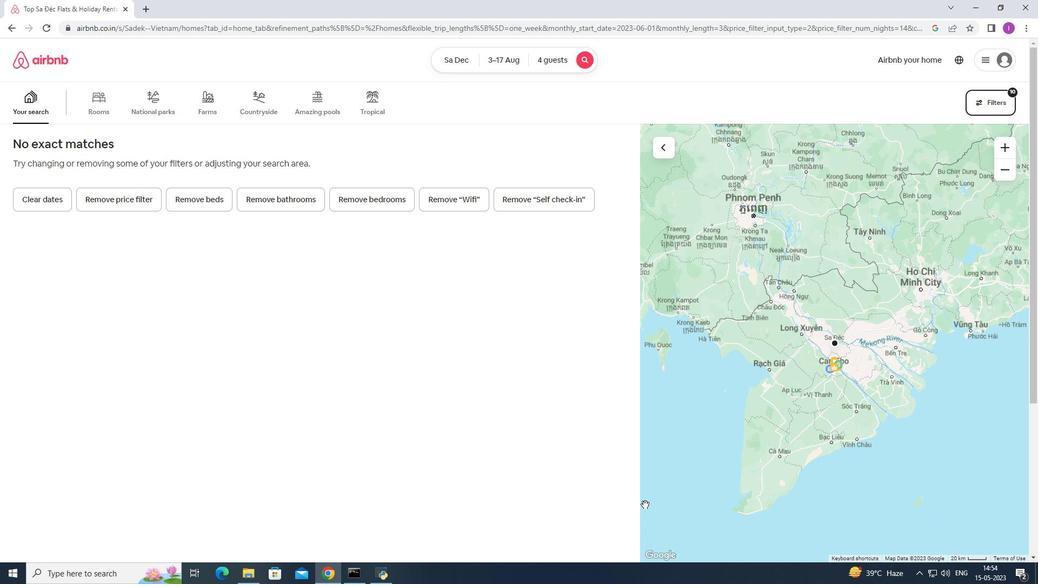 
